 Task: Create a due date automation trigger when advanced on, 2 working days after a card is due add fields with custom field "Resume" set to a date in this month at 11:00 AM.
Action: Mouse moved to (1147, 92)
Screenshot: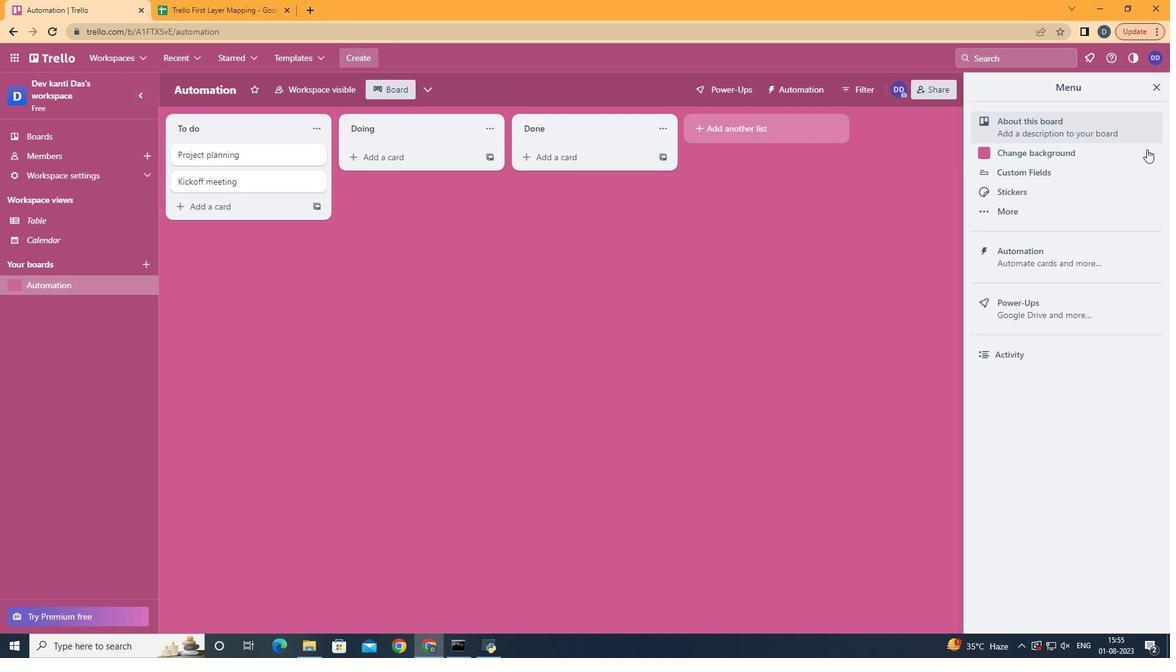 
Action: Mouse pressed left at (1147, 92)
Screenshot: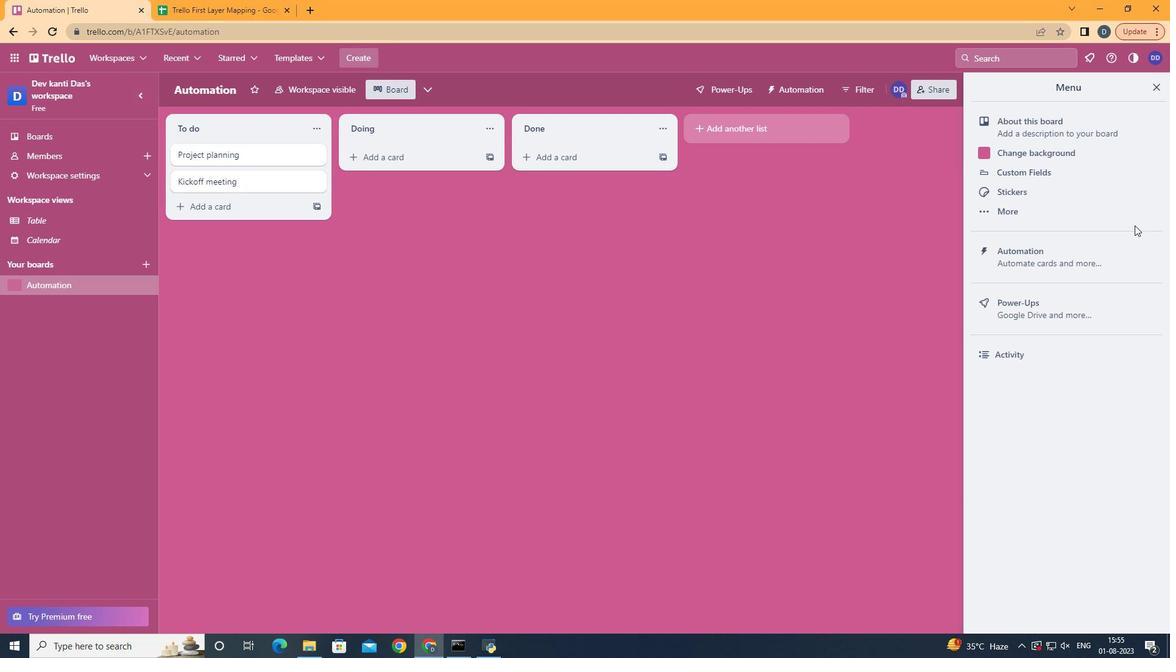 
Action: Mouse moved to (1101, 256)
Screenshot: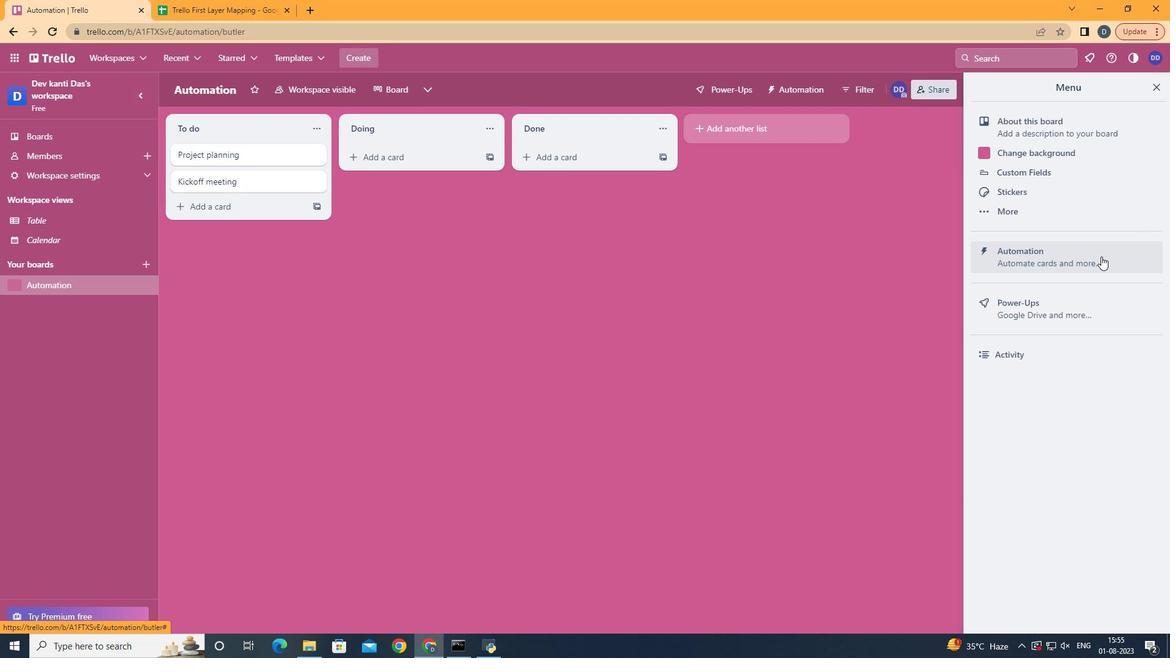 
Action: Mouse pressed left at (1101, 256)
Screenshot: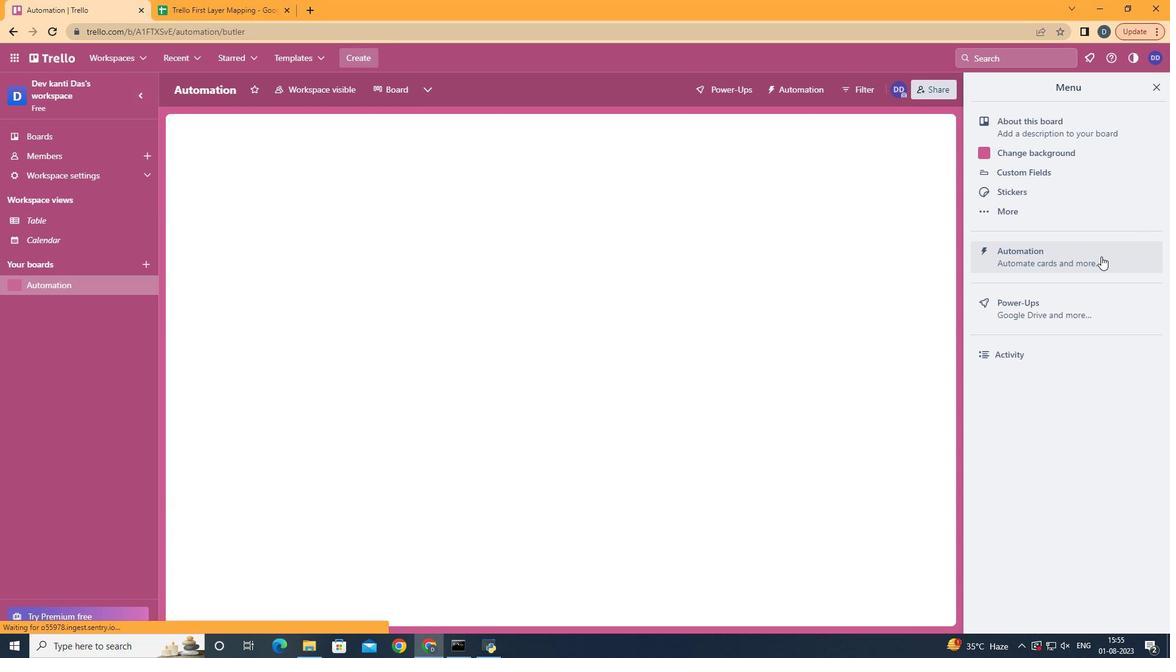 
Action: Mouse moved to (255, 237)
Screenshot: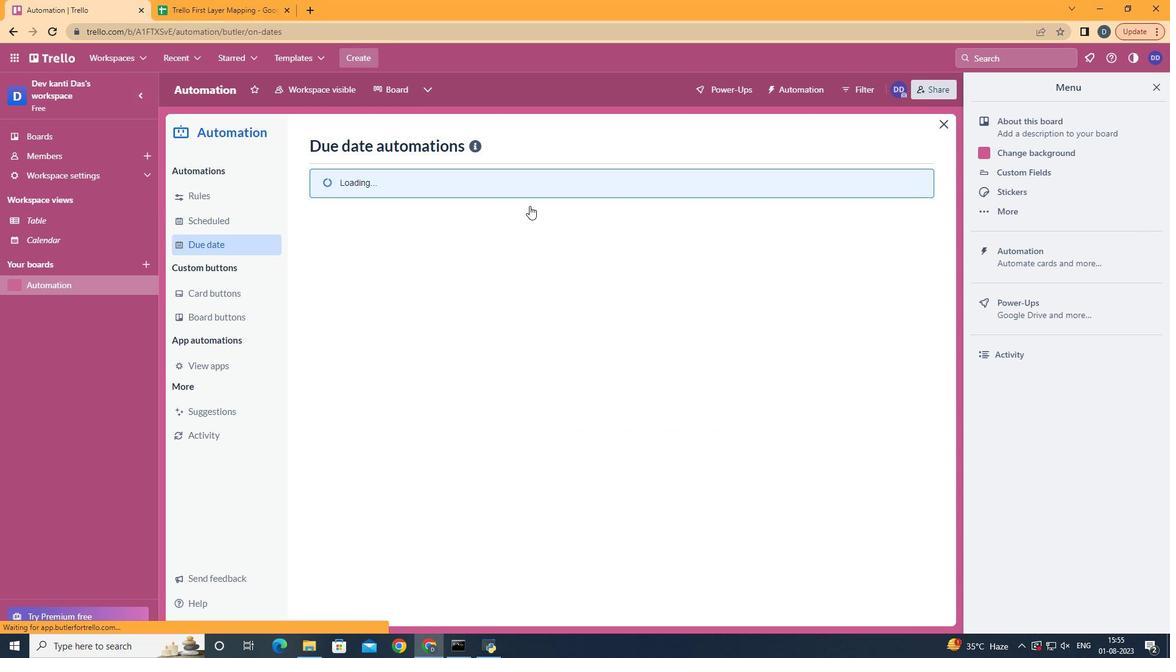 
Action: Mouse pressed left at (255, 237)
Screenshot: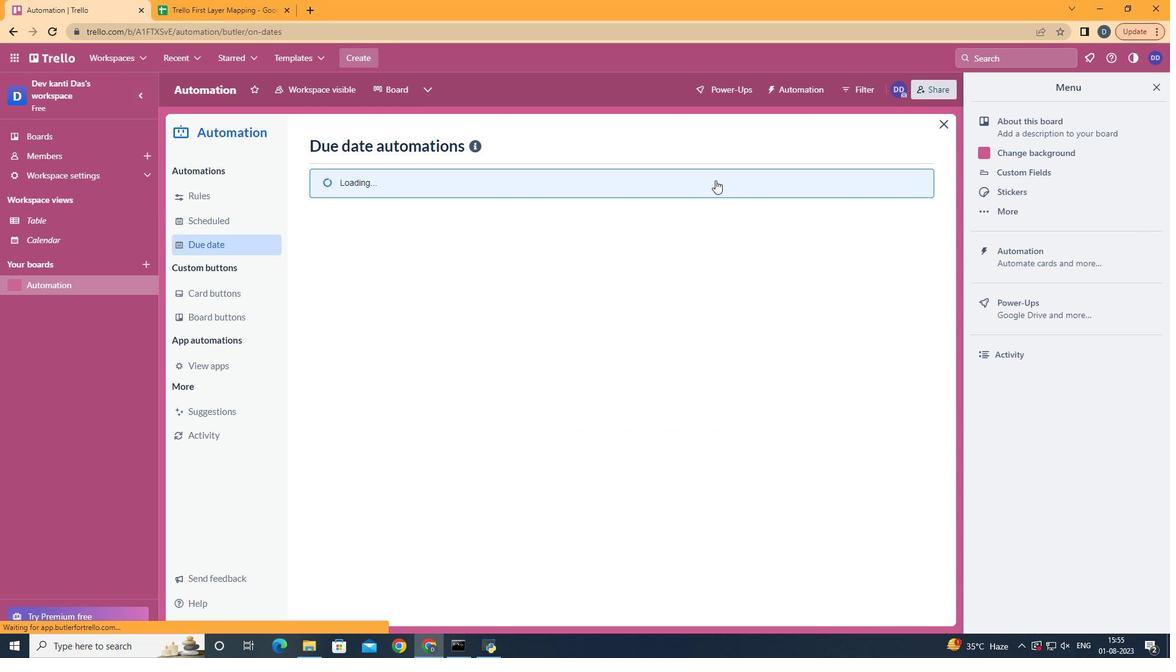 
Action: Mouse moved to (848, 145)
Screenshot: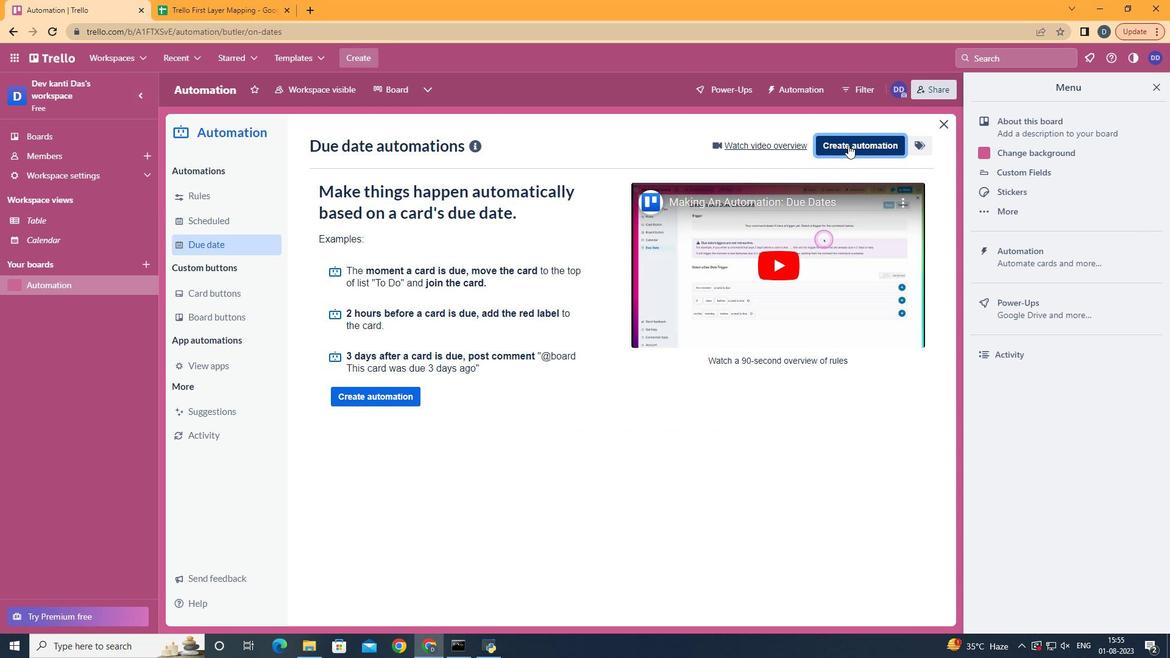 
Action: Mouse pressed left at (848, 145)
Screenshot: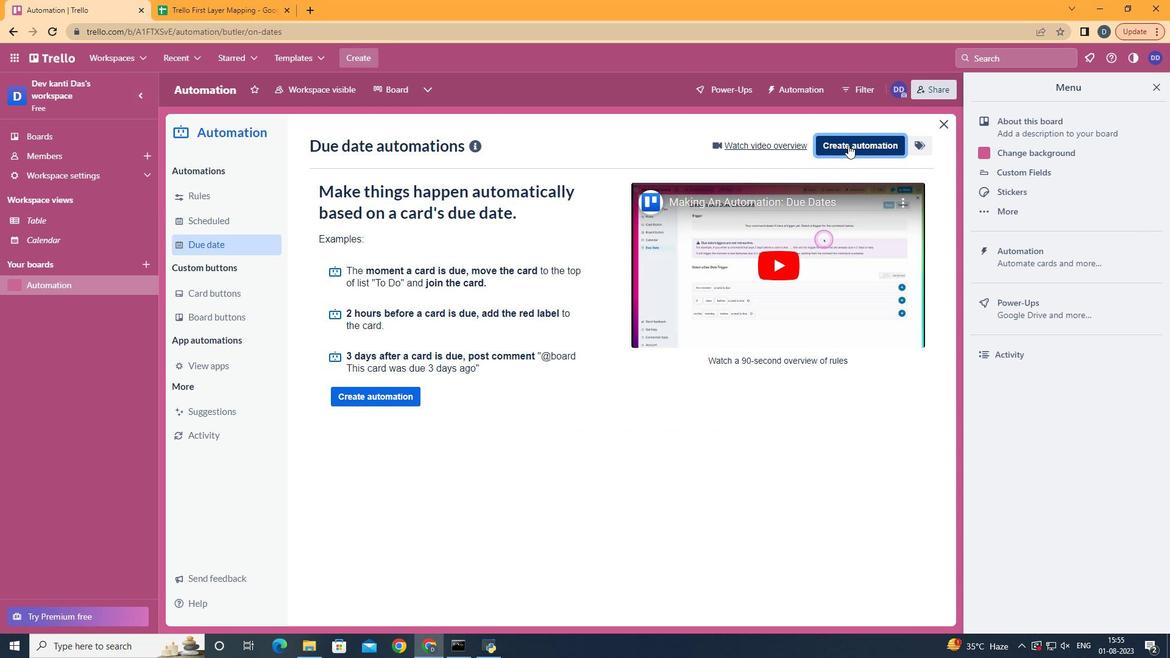 
Action: Mouse moved to (618, 269)
Screenshot: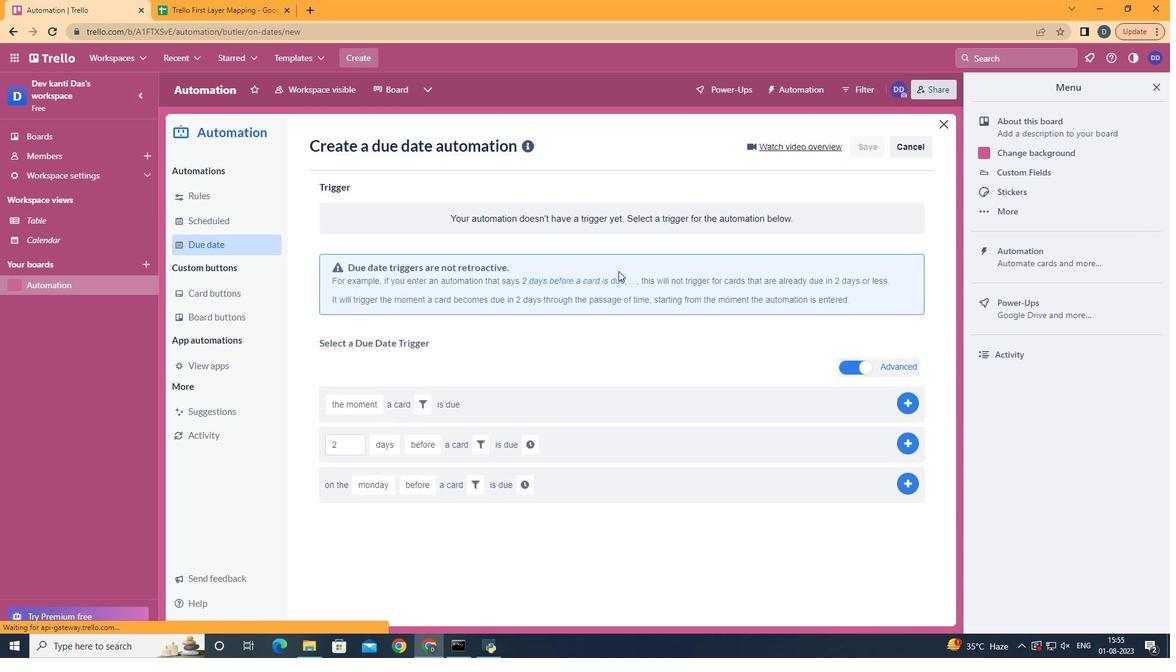 
Action: Mouse pressed left at (618, 269)
Screenshot: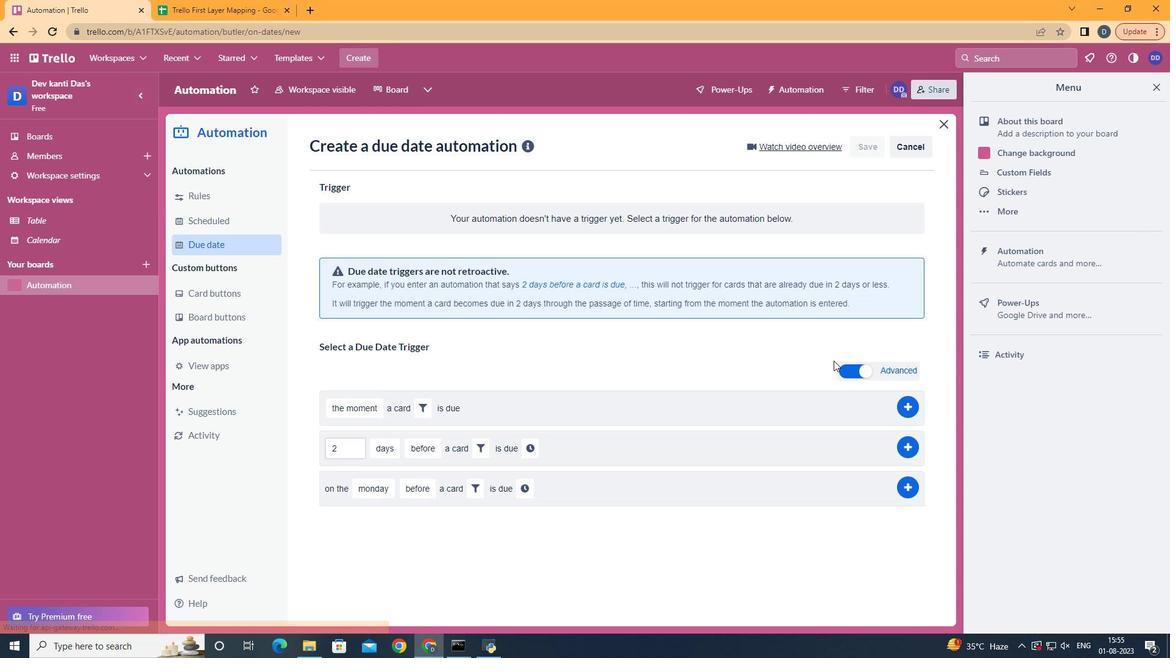 
Action: Mouse moved to (398, 491)
Screenshot: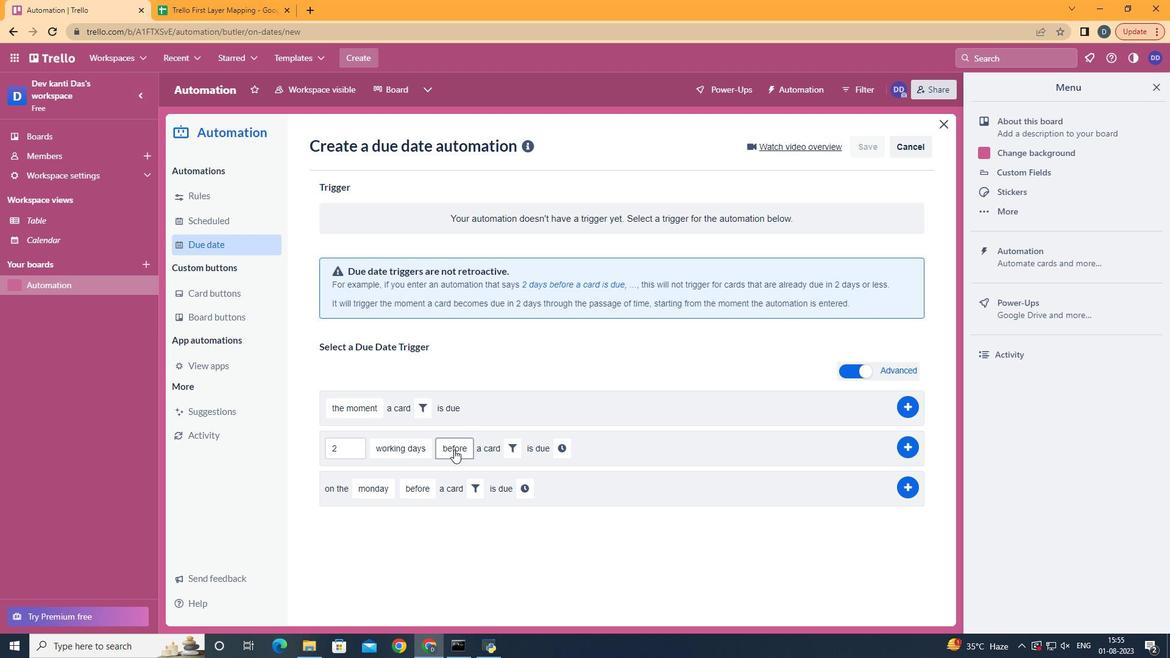 
Action: Mouse pressed left at (398, 491)
Screenshot: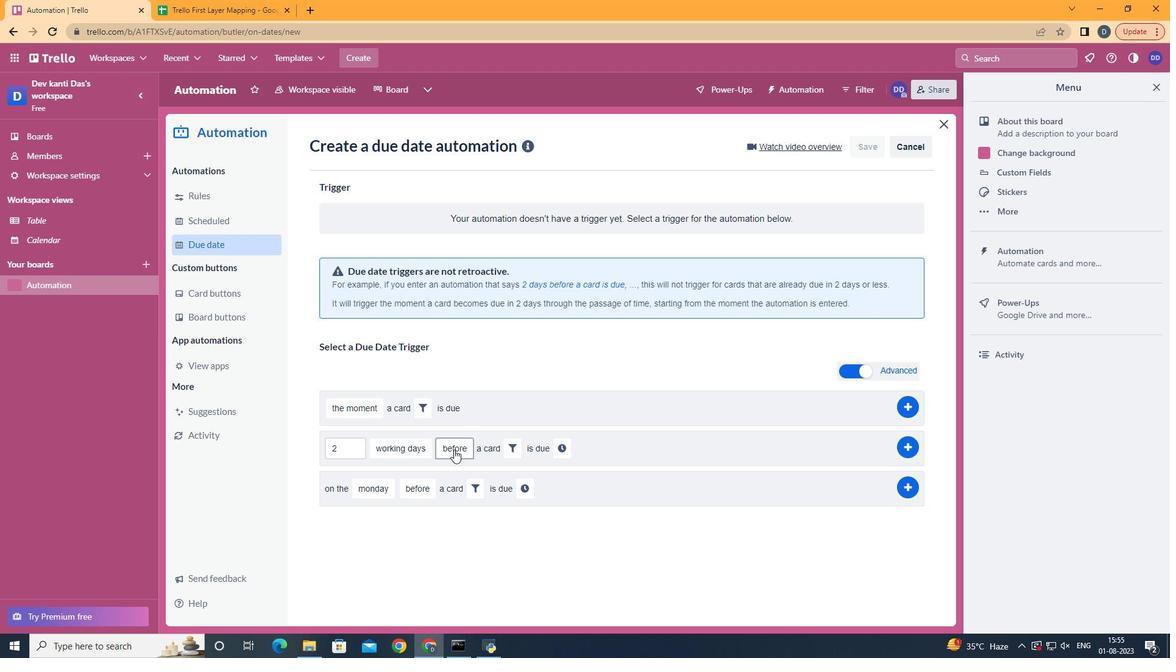 
Action: Mouse moved to (454, 491)
Screenshot: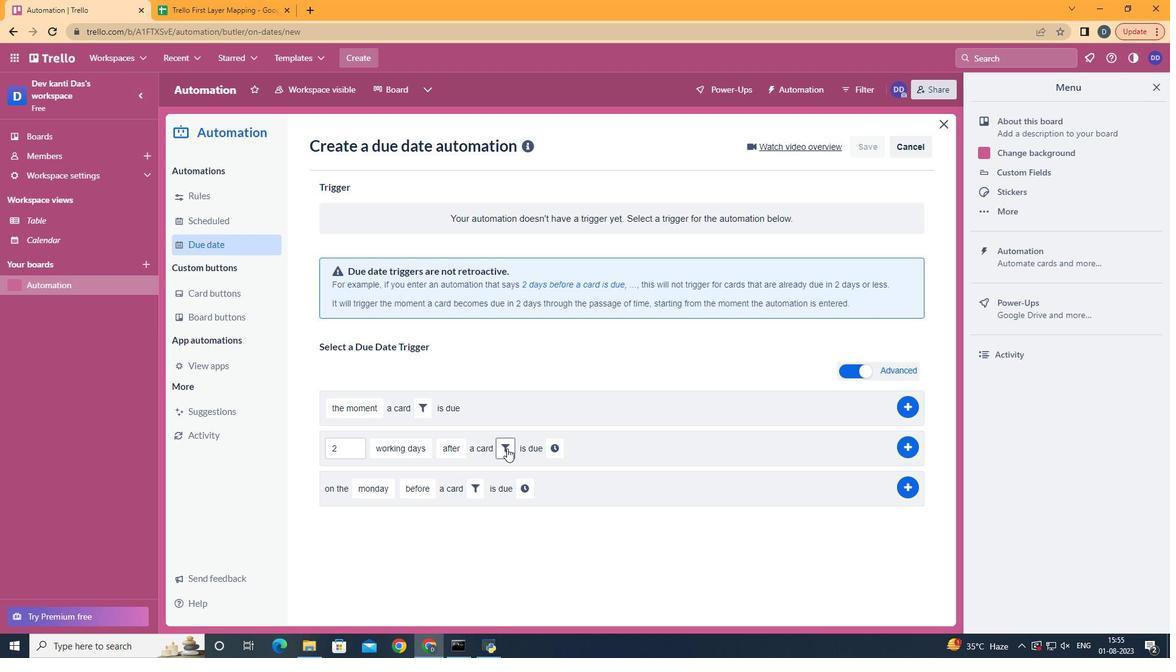 
Action: Mouse pressed left at (454, 491)
Screenshot: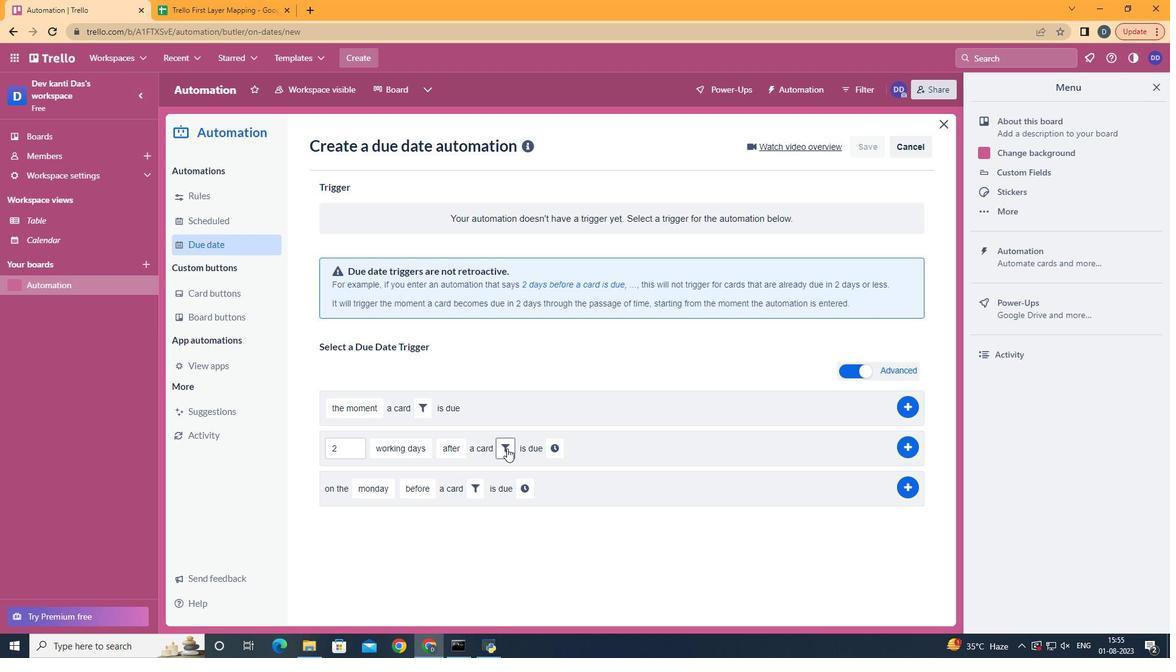 
Action: Mouse moved to (507, 448)
Screenshot: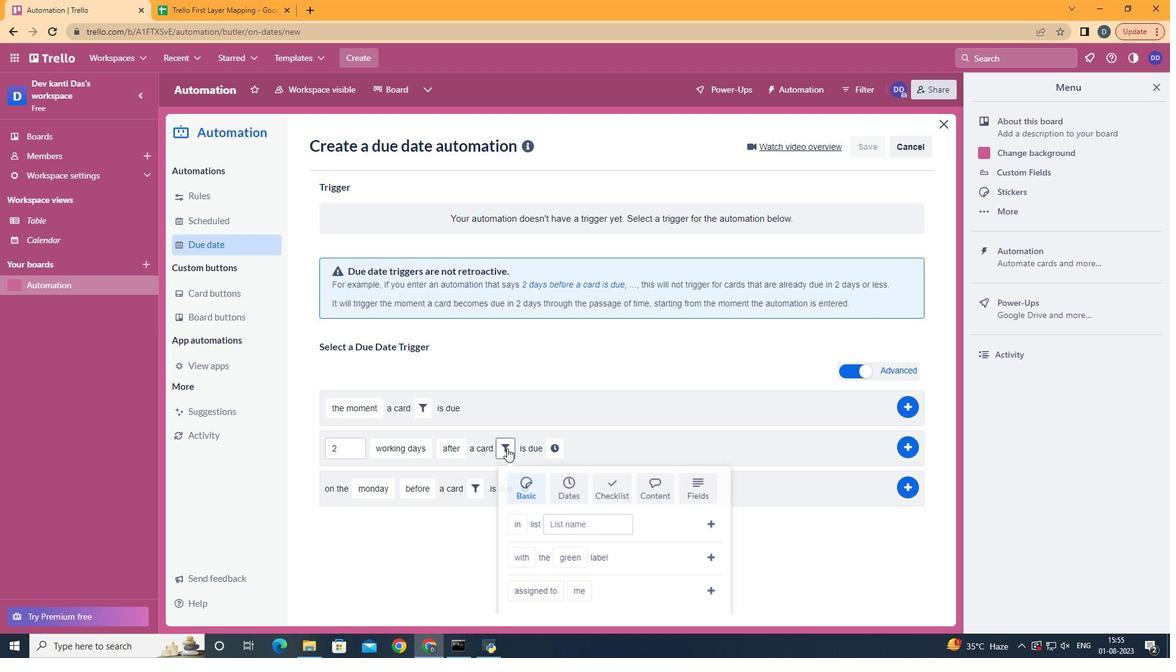 
Action: Mouse pressed left at (507, 448)
Screenshot: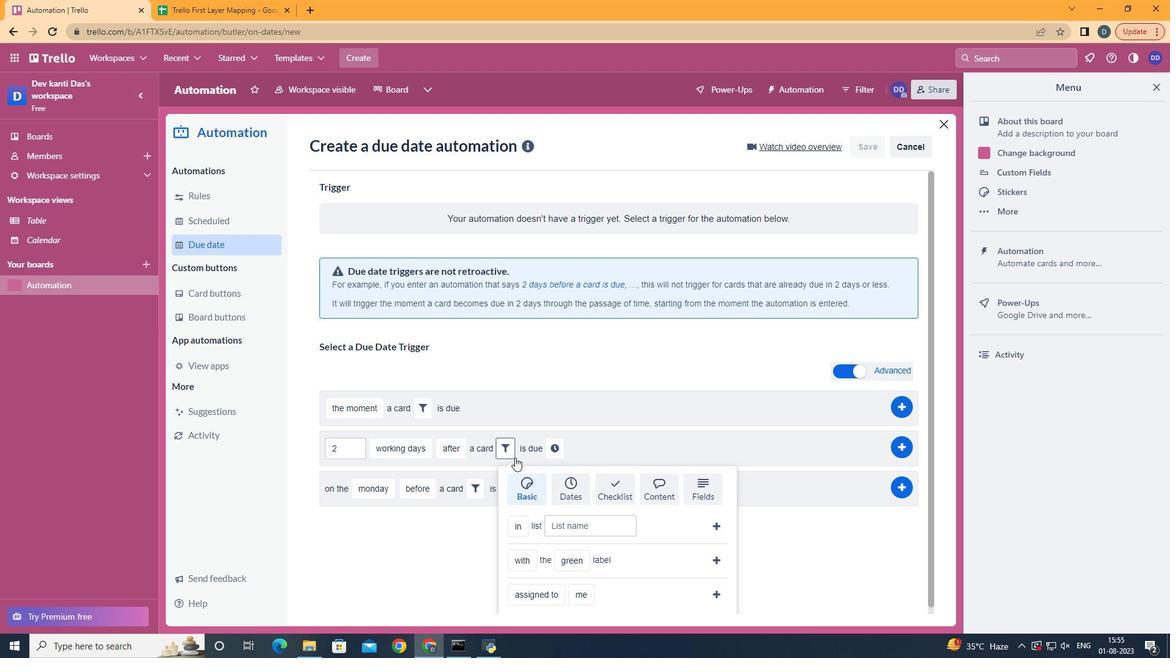 
Action: Mouse moved to (692, 488)
Screenshot: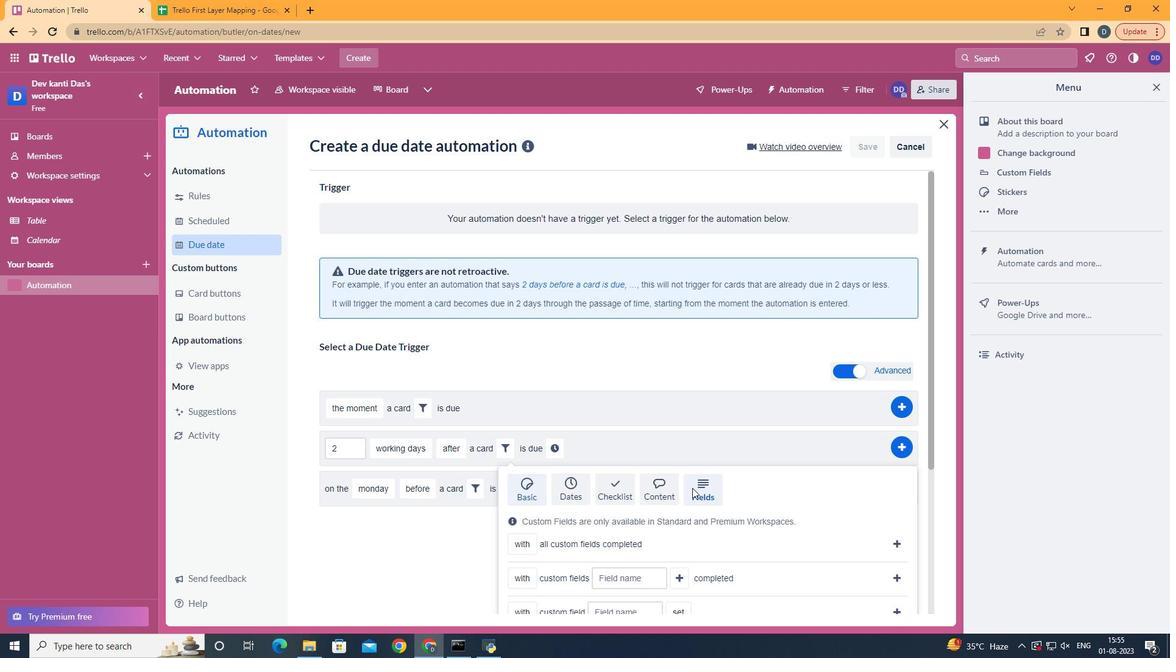 
Action: Mouse pressed left at (692, 488)
Screenshot: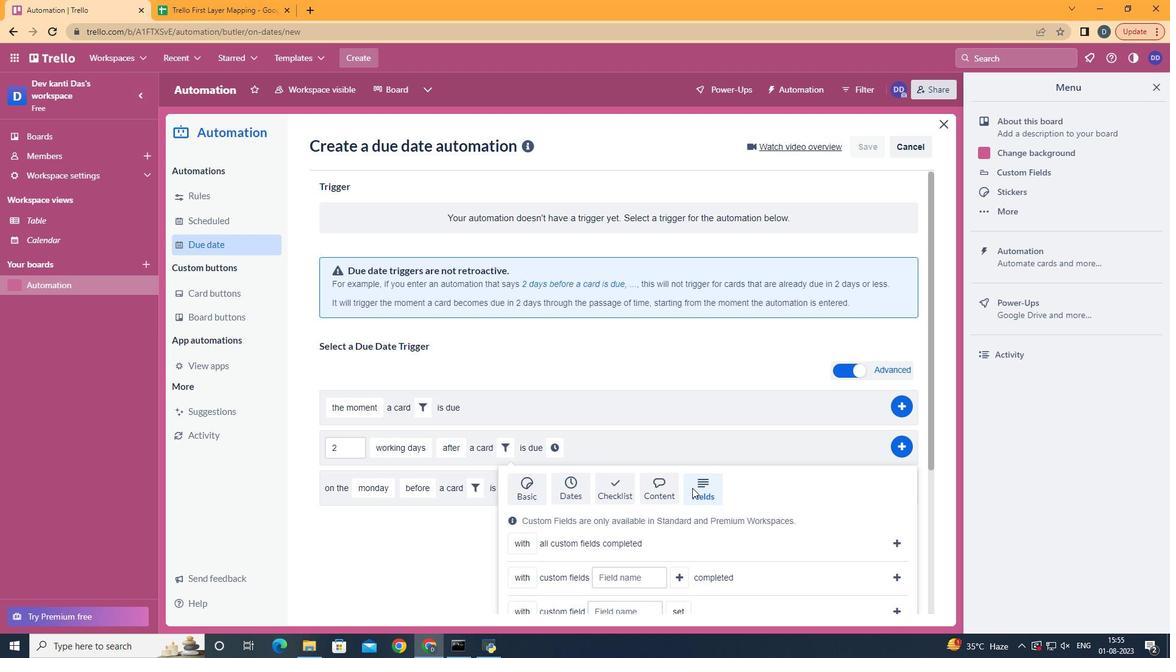 
Action: Mouse scrolled (692, 487) with delta (0, 0)
Screenshot: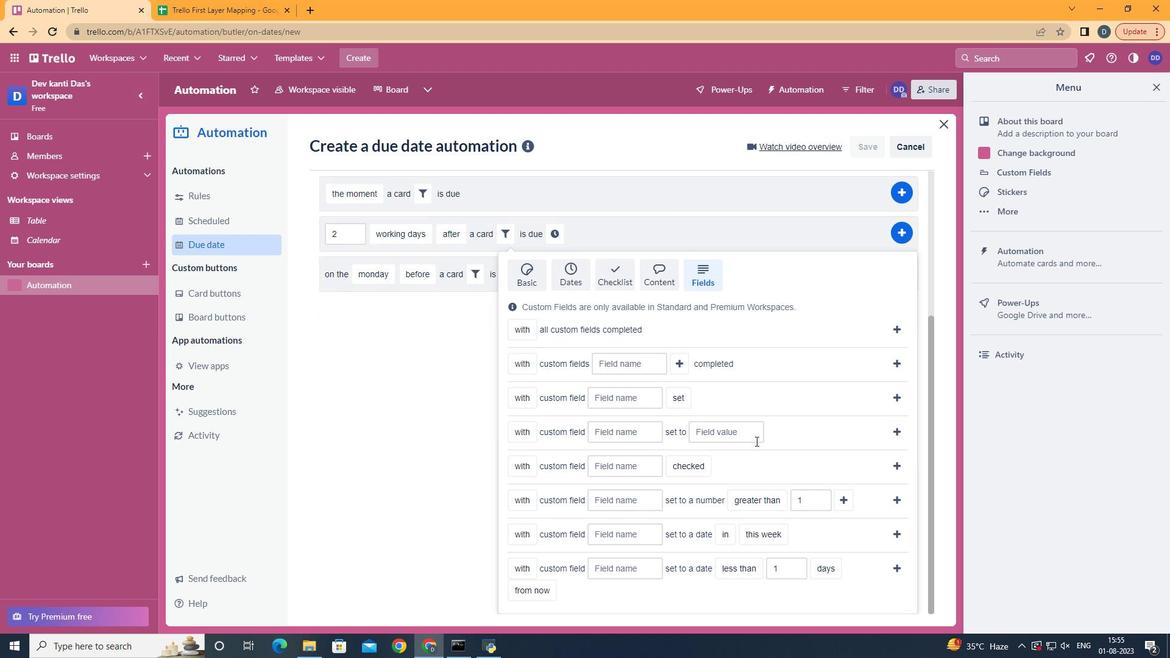 
Action: Mouse scrolled (692, 487) with delta (0, 0)
Screenshot: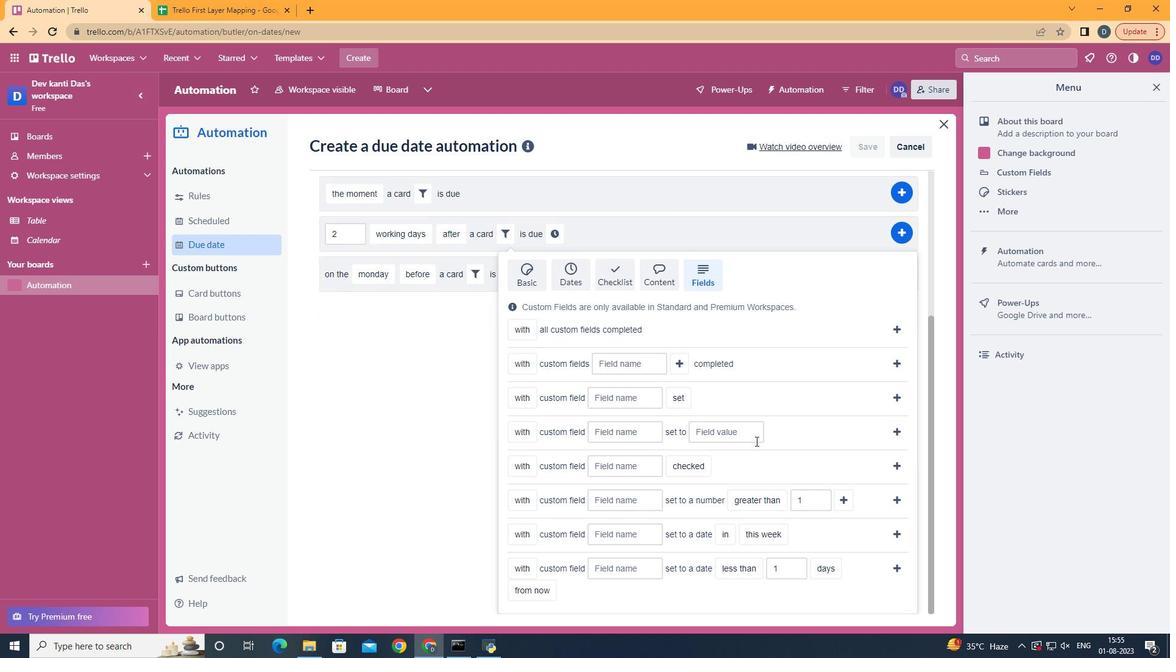 
Action: Mouse scrolled (692, 487) with delta (0, 0)
Screenshot: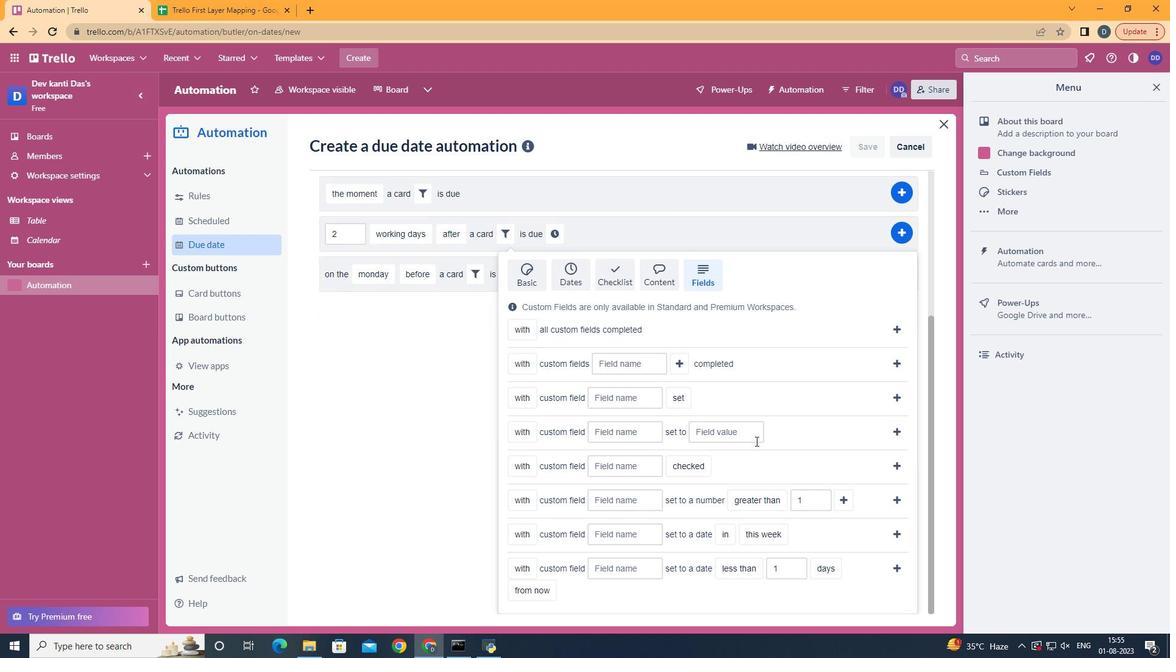 
Action: Mouse scrolled (692, 487) with delta (0, 0)
Screenshot: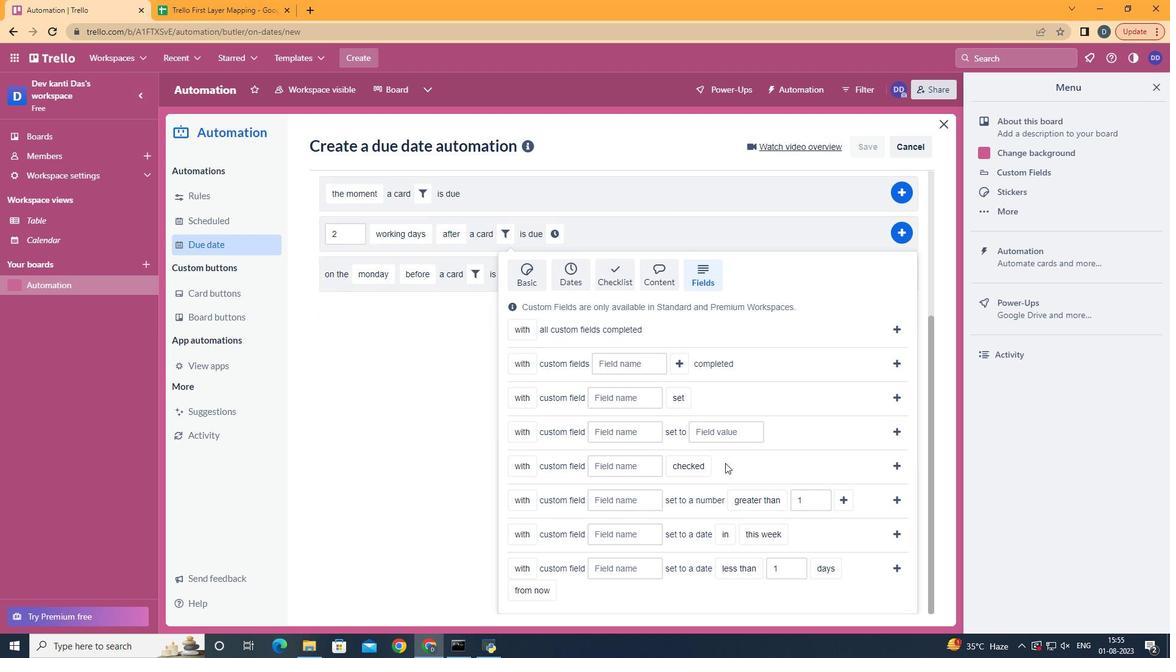 
Action: Mouse scrolled (692, 487) with delta (0, 0)
Screenshot: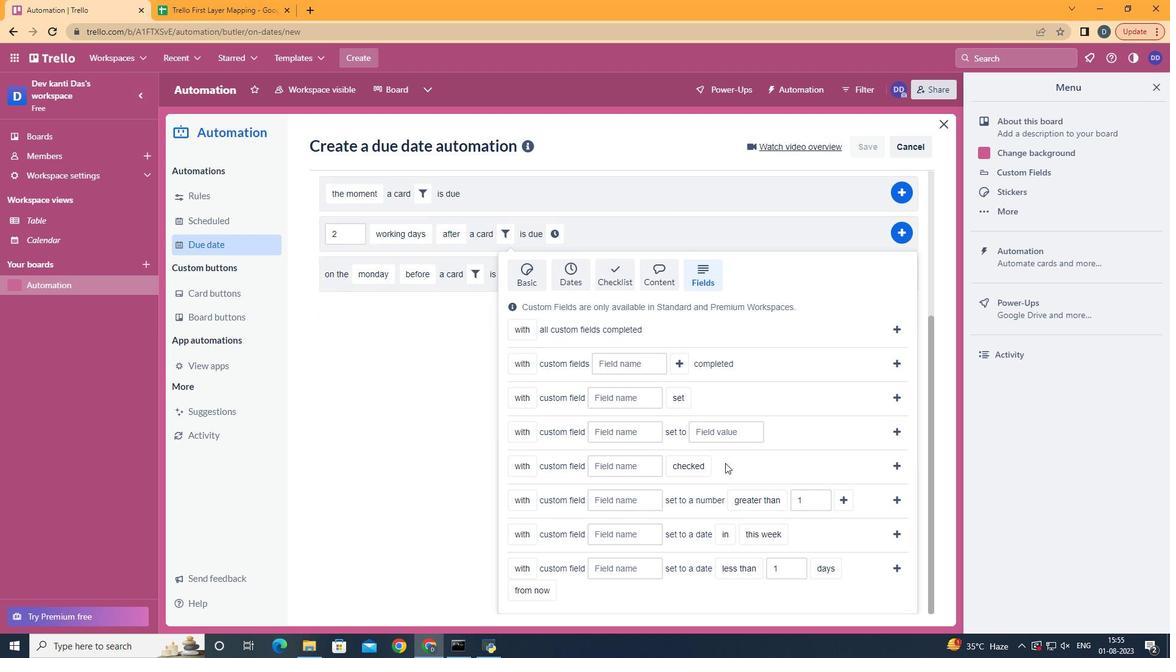 
Action: Mouse scrolled (692, 487) with delta (0, 0)
Screenshot: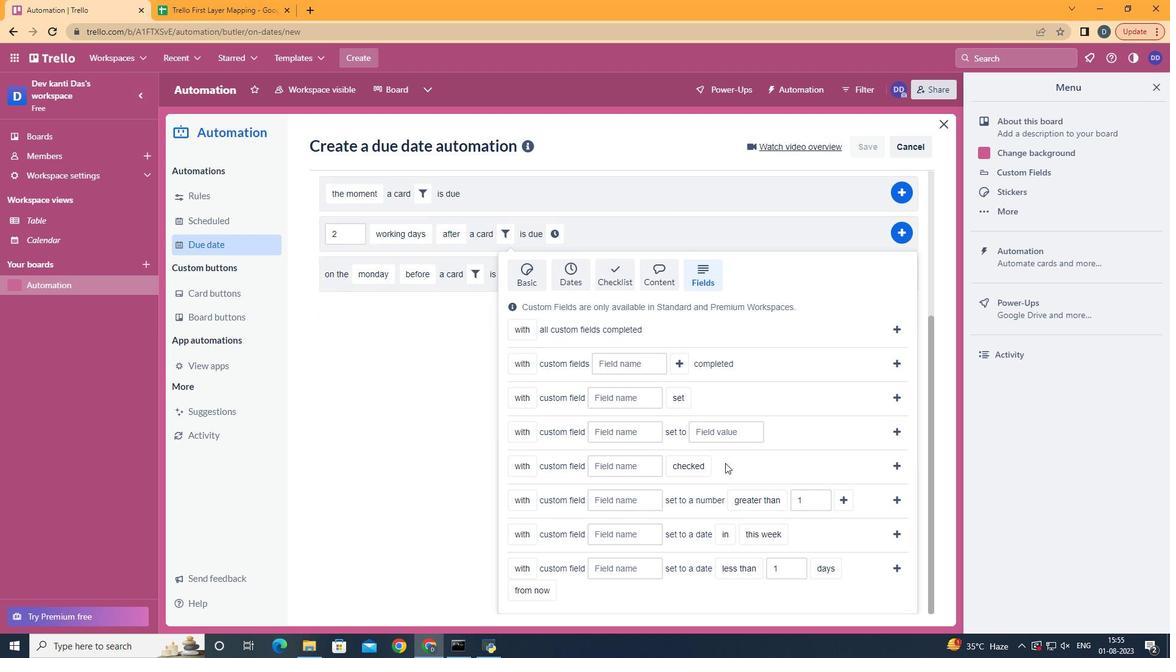 
Action: Mouse moved to (536, 558)
Screenshot: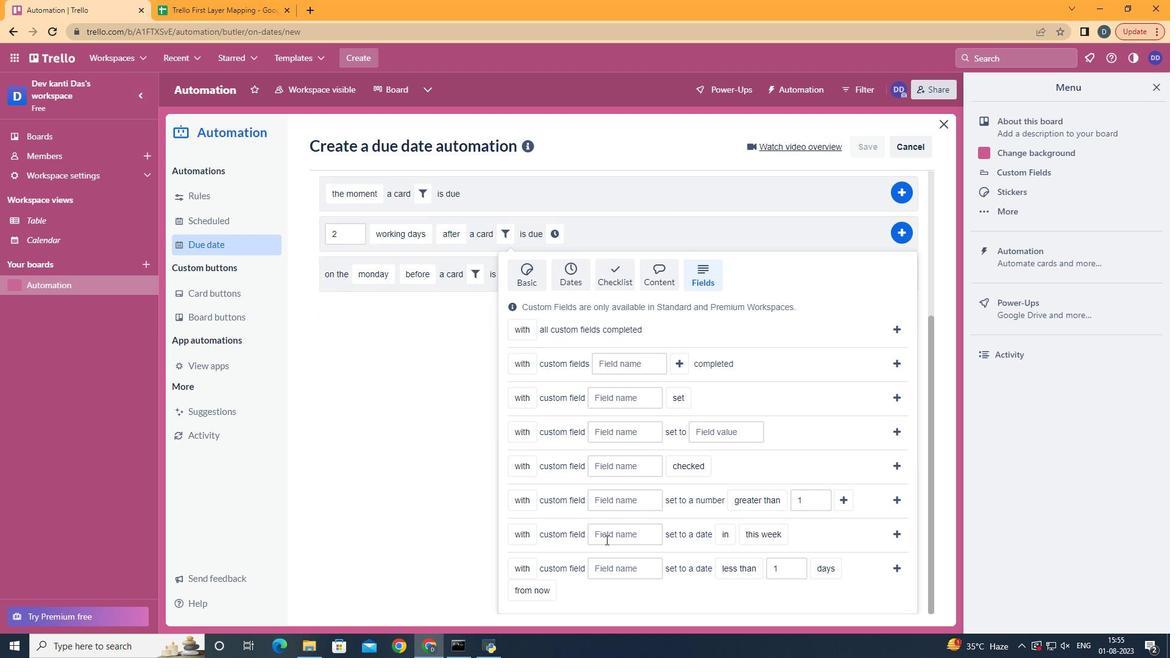 
Action: Mouse pressed left at (536, 558)
Screenshot: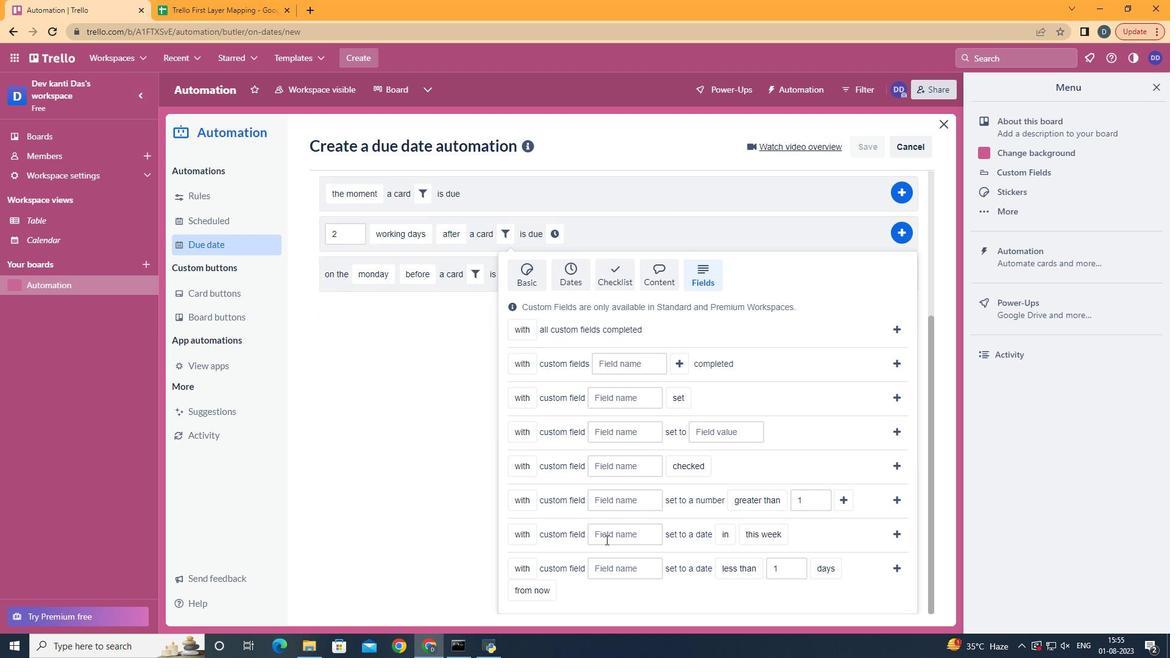 
Action: Mouse moved to (605, 540)
Screenshot: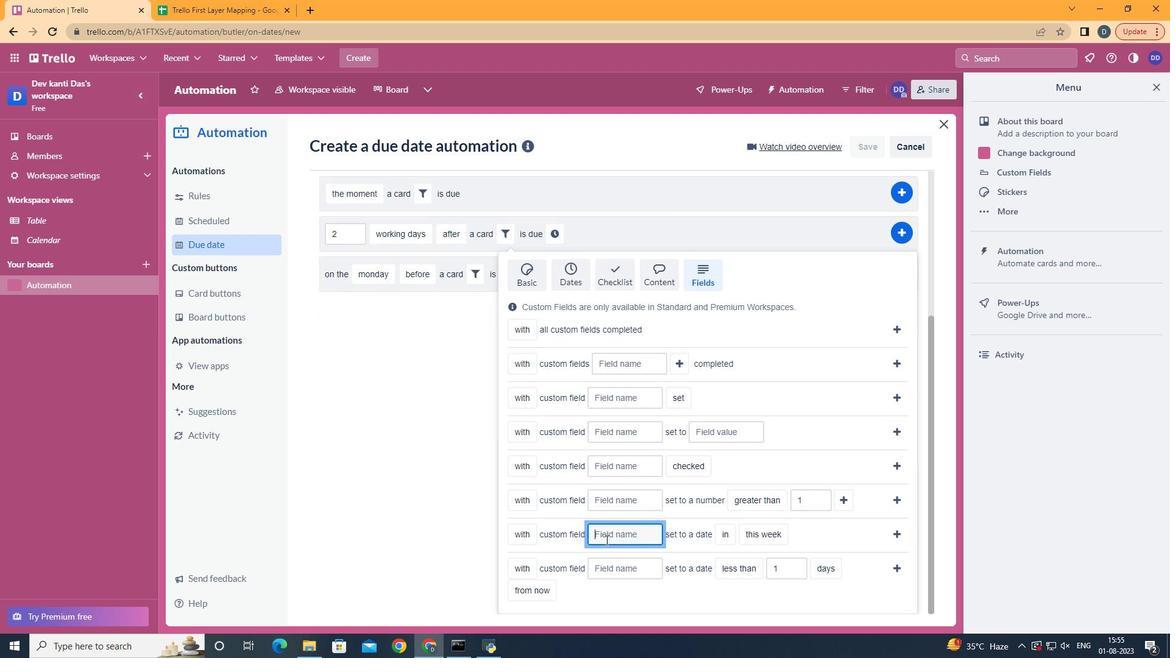 
Action: Mouse pressed left at (605, 540)
Screenshot: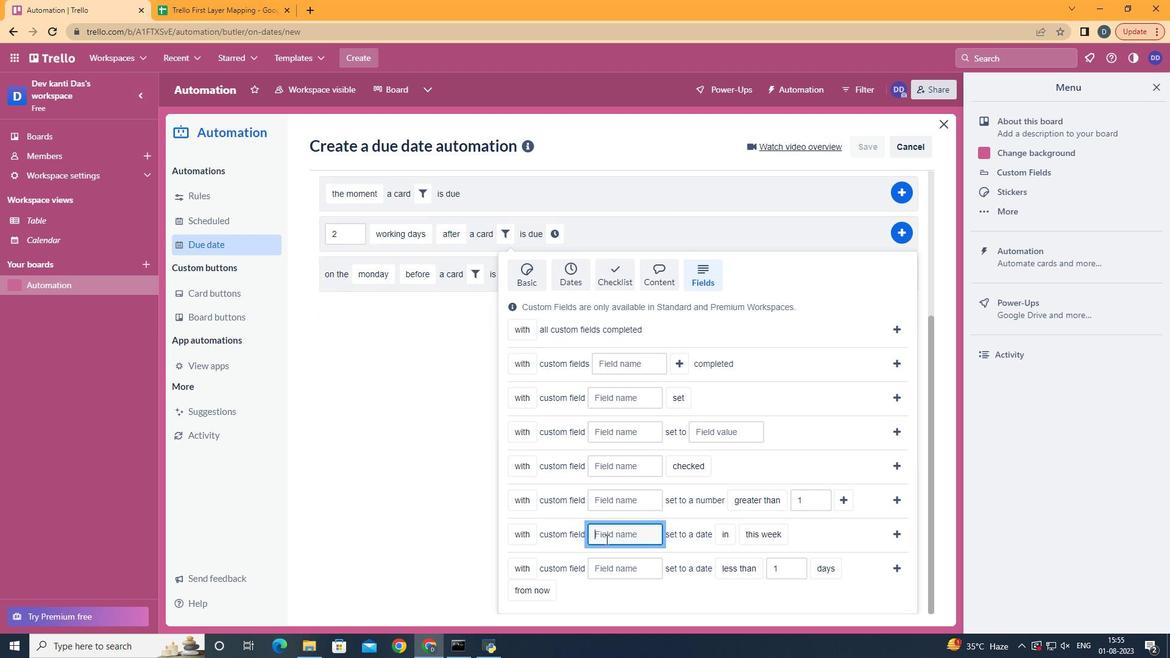 
Action: Mouse moved to (605, 539)
Screenshot: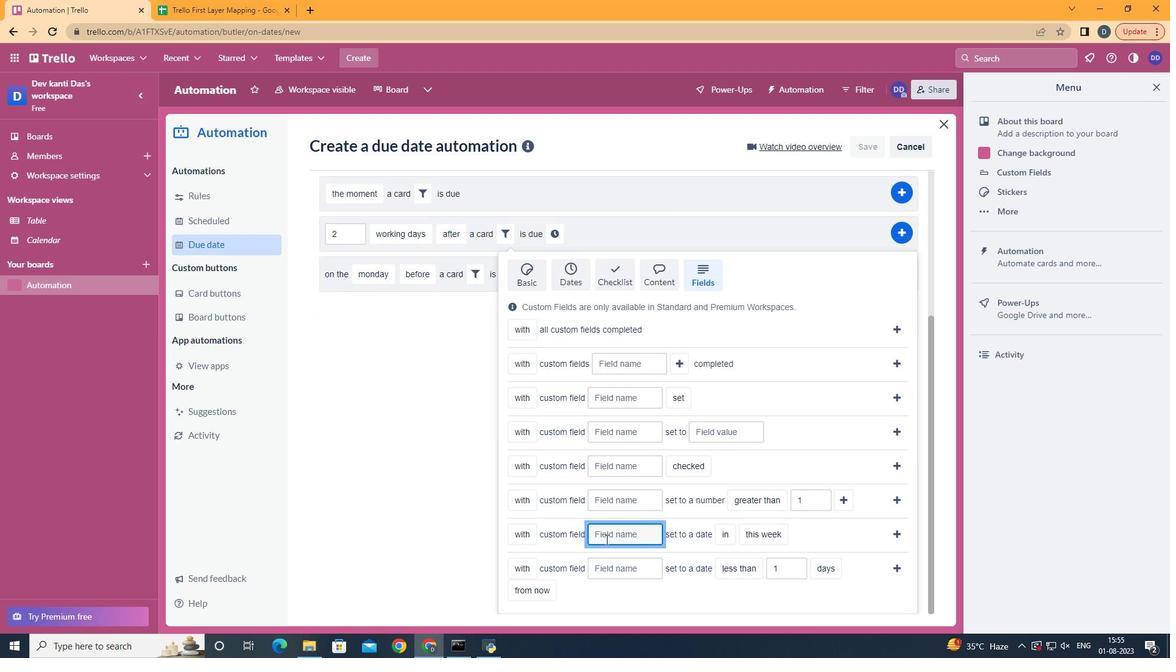 
Action: Key pressed <Key.shift>Resume
Screenshot: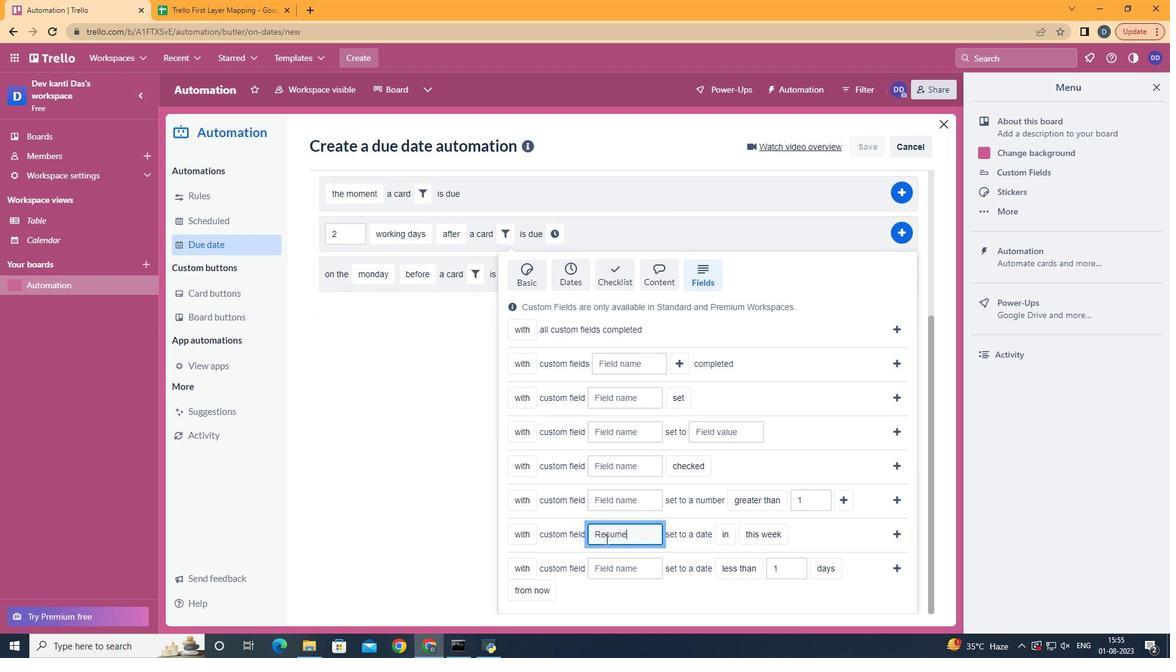 
Action: Mouse moved to (727, 550)
Screenshot: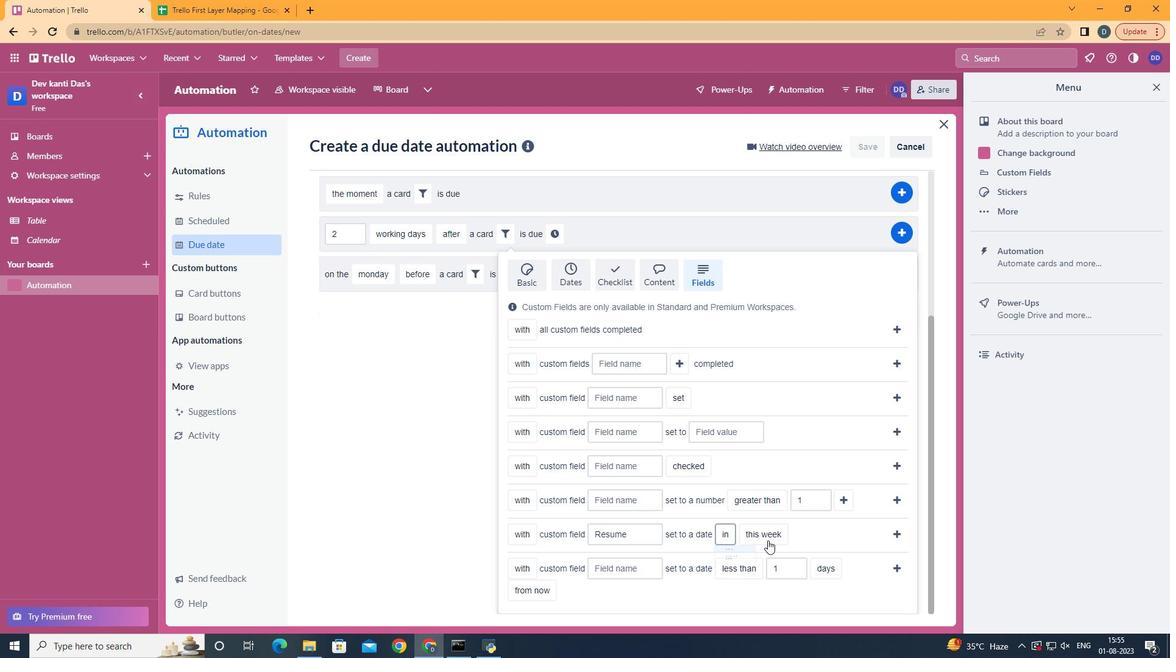 
Action: Mouse pressed left at (727, 550)
Screenshot: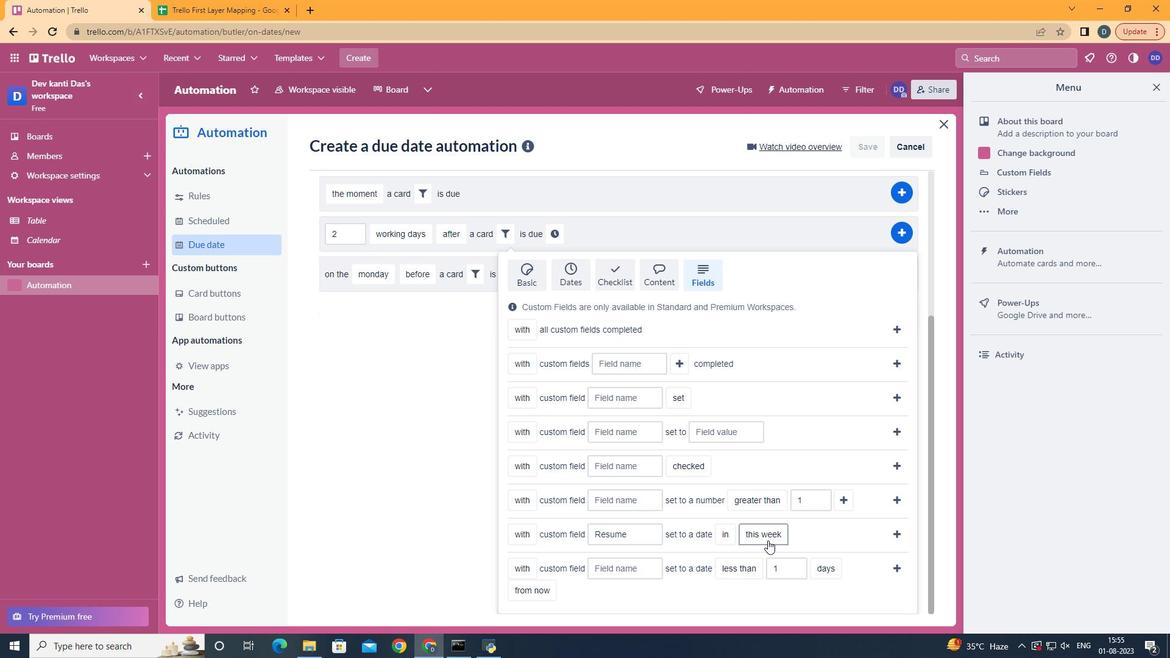
Action: Mouse moved to (774, 579)
Screenshot: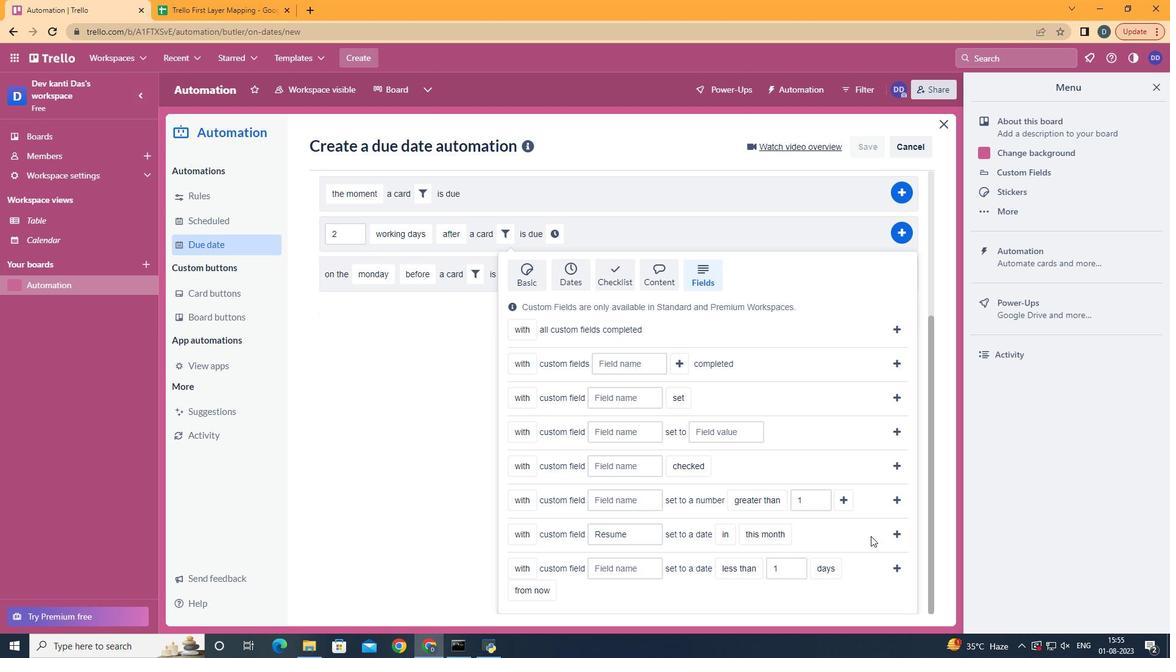 
Action: Mouse pressed left at (774, 579)
Screenshot: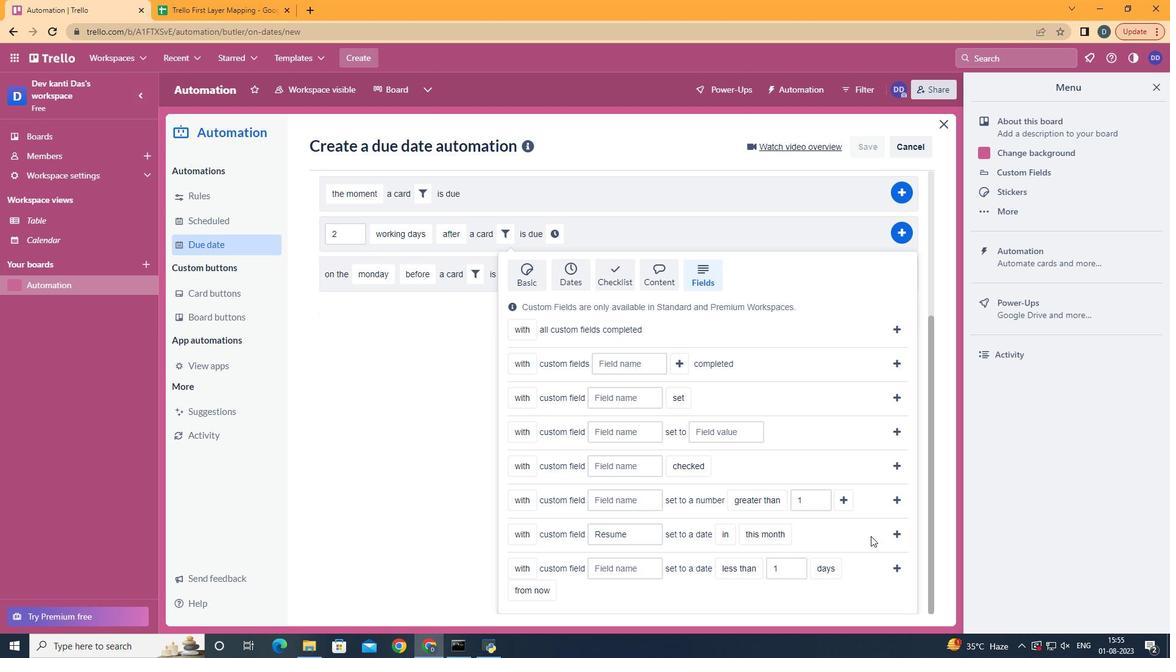 
Action: Mouse moved to (893, 533)
Screenshot: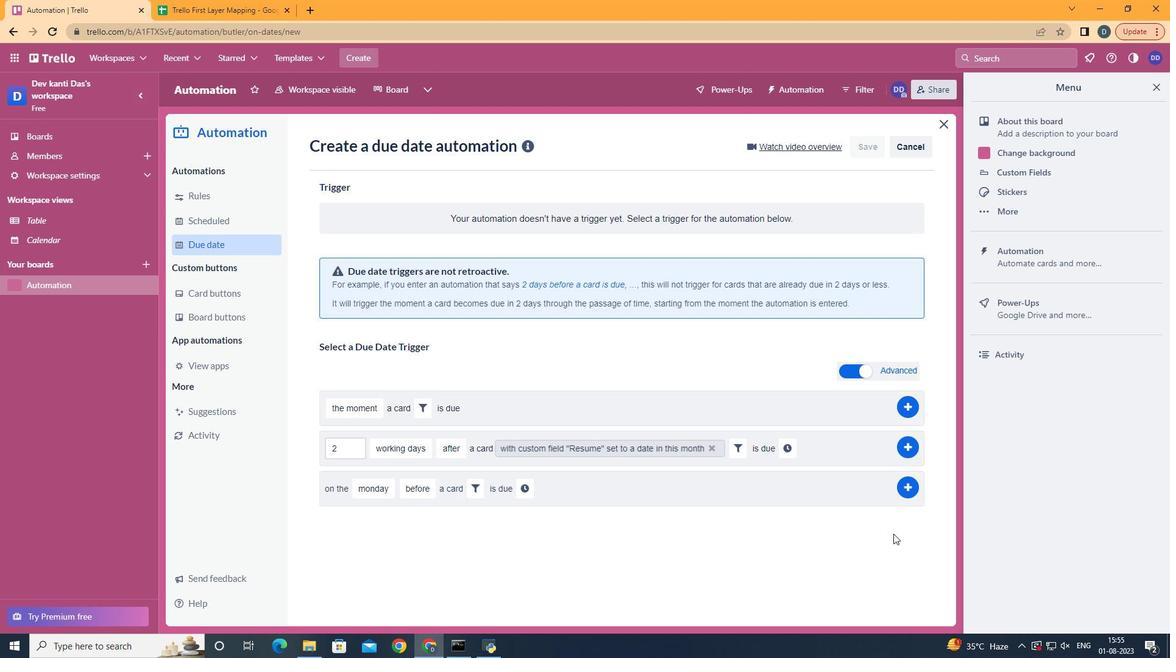 
Action: Mouse pressed left at (893, 533)
Screenshot: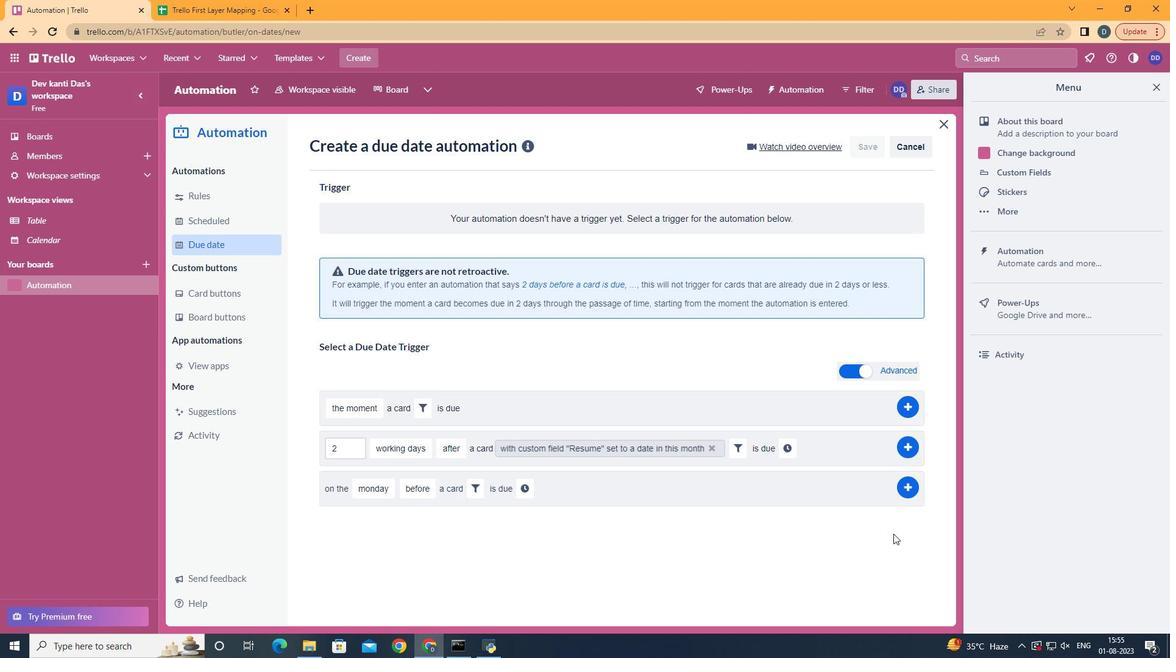 
Action: Mouse moved to (788, 438)
Screenshot: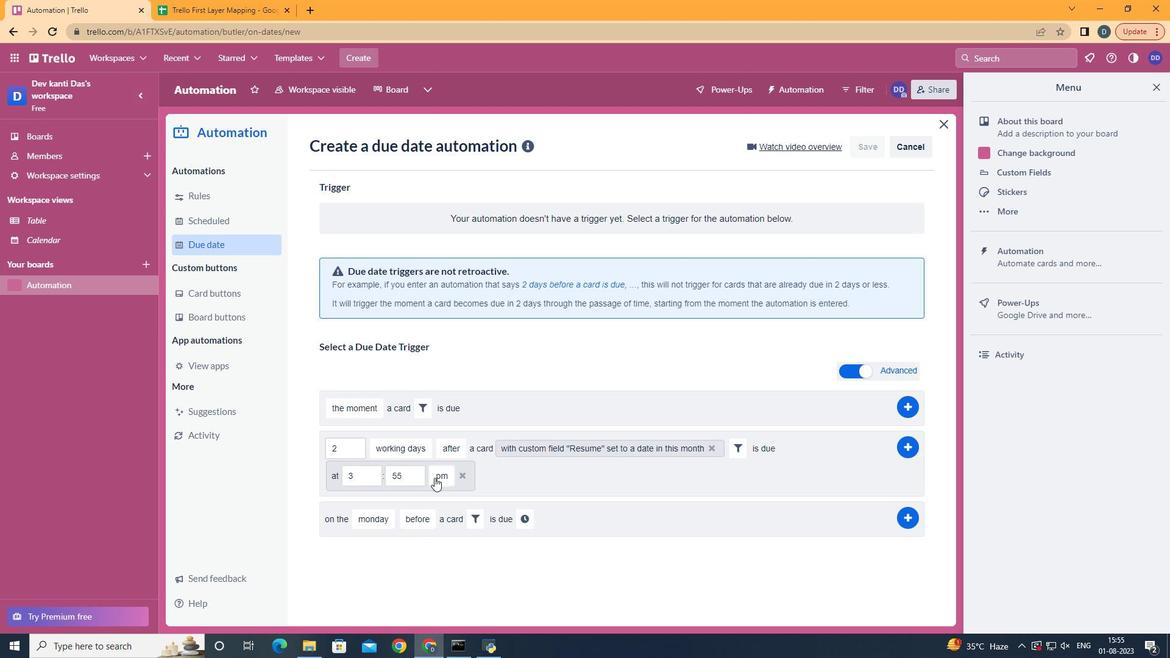 
Action: Mouse pressed left at (788, 438)
Screenshot: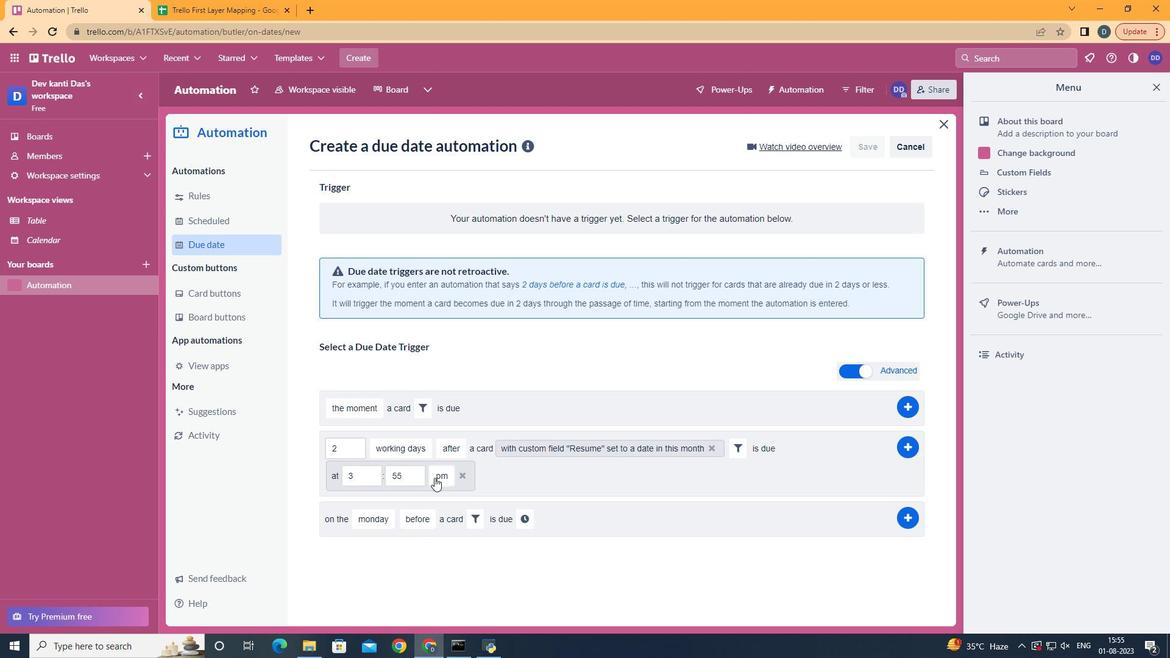 
Action: Mouse moved to (362, 476)
Screenshot: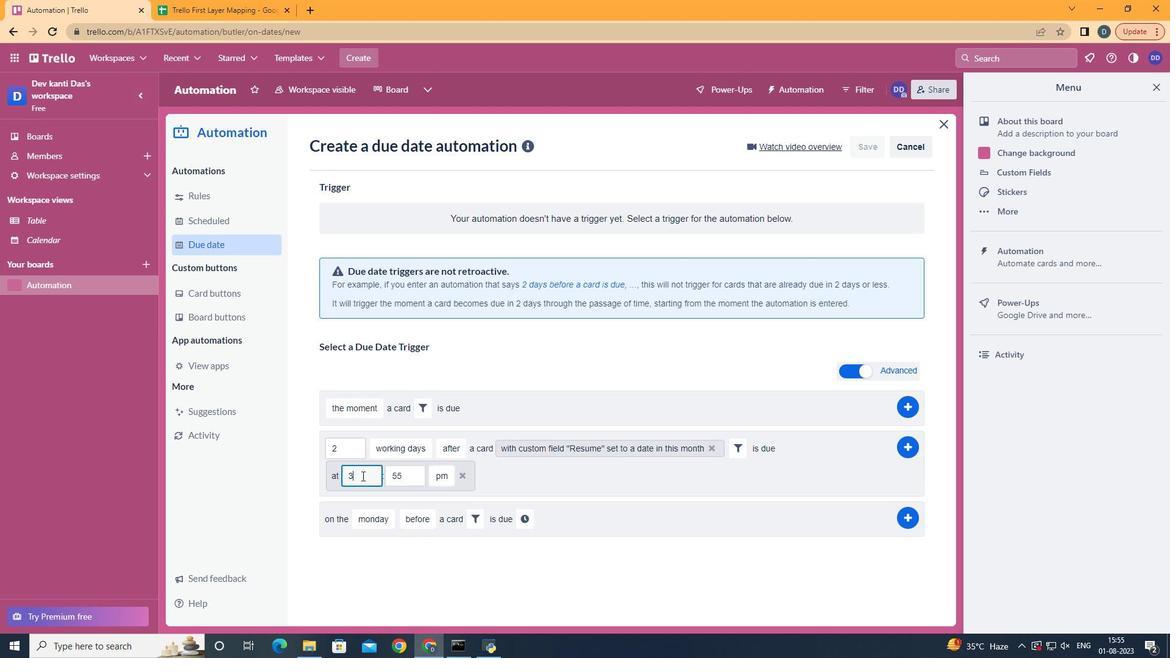 
Action: Mouse pressed left at (362, 476)
Screenshot: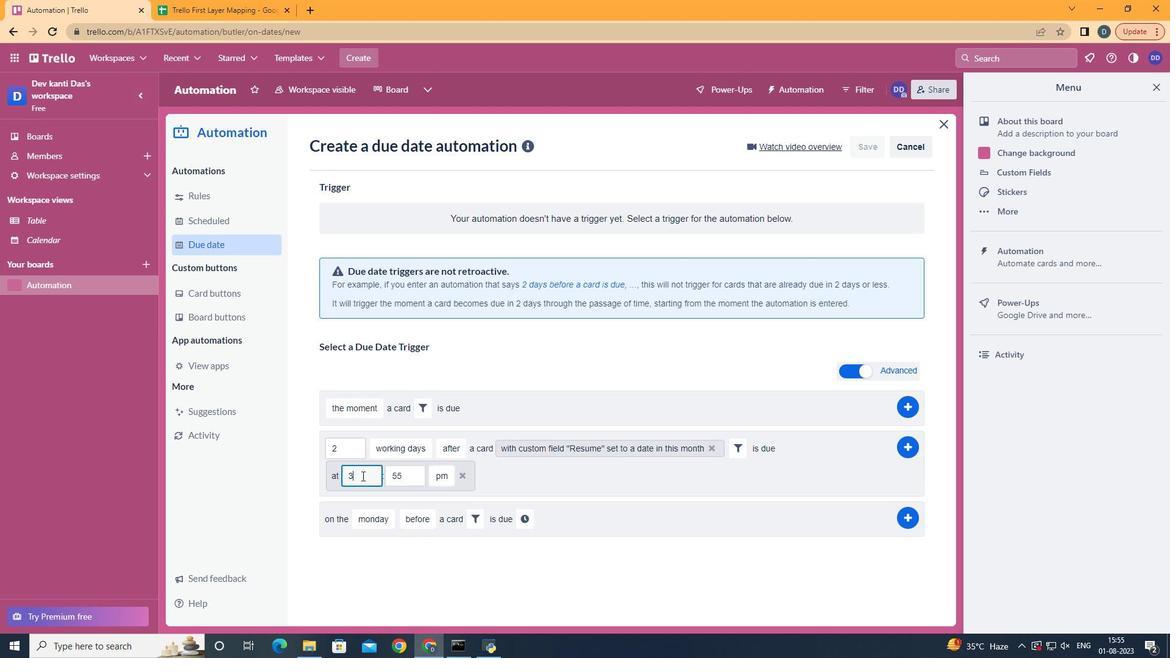 
Action: Key pressed <Key.backspace>11
Screenshot: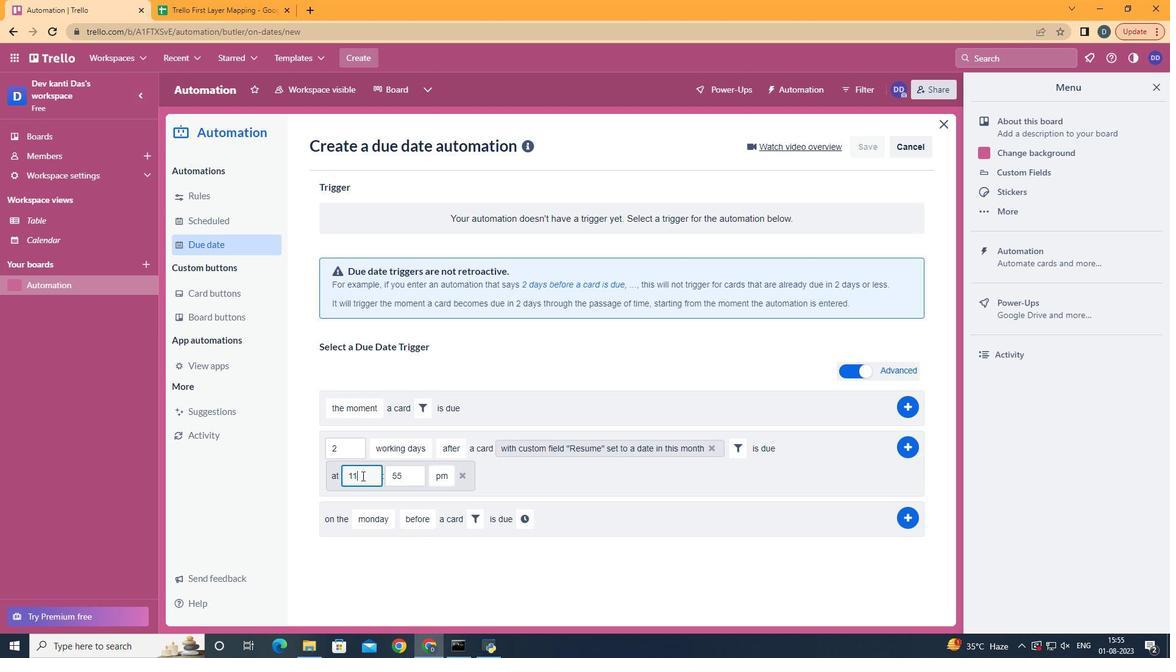 
Action: Mouse moved to (418, 479)
Screenshot: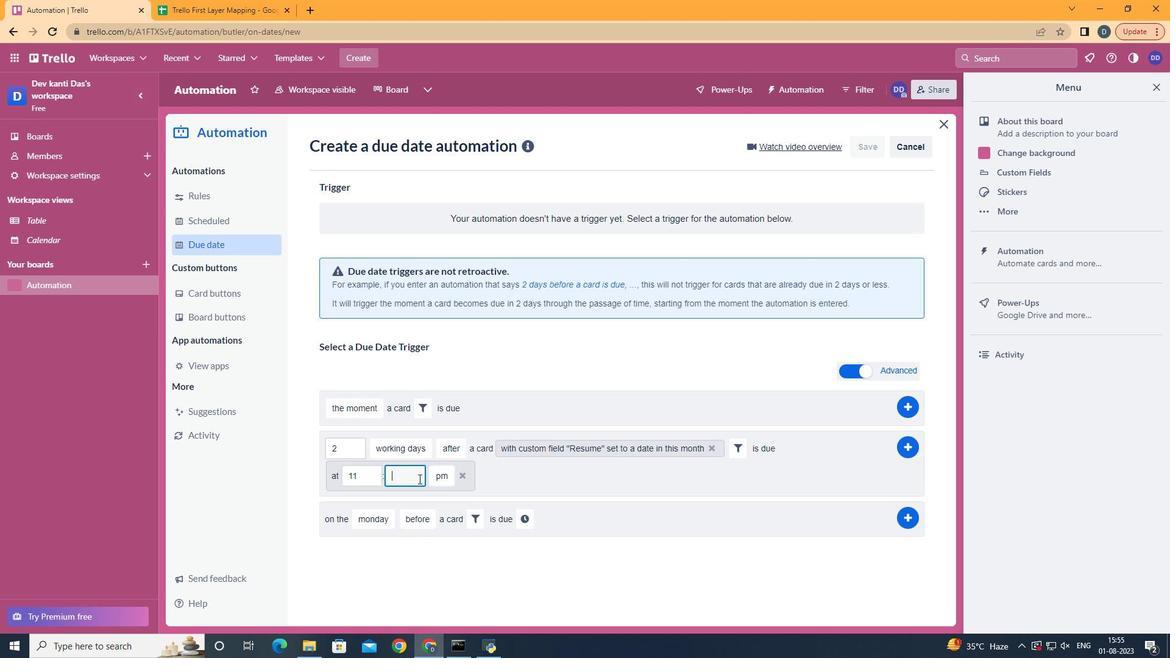 
Action: Mouse pressed left at (418, 479)
Screenshot: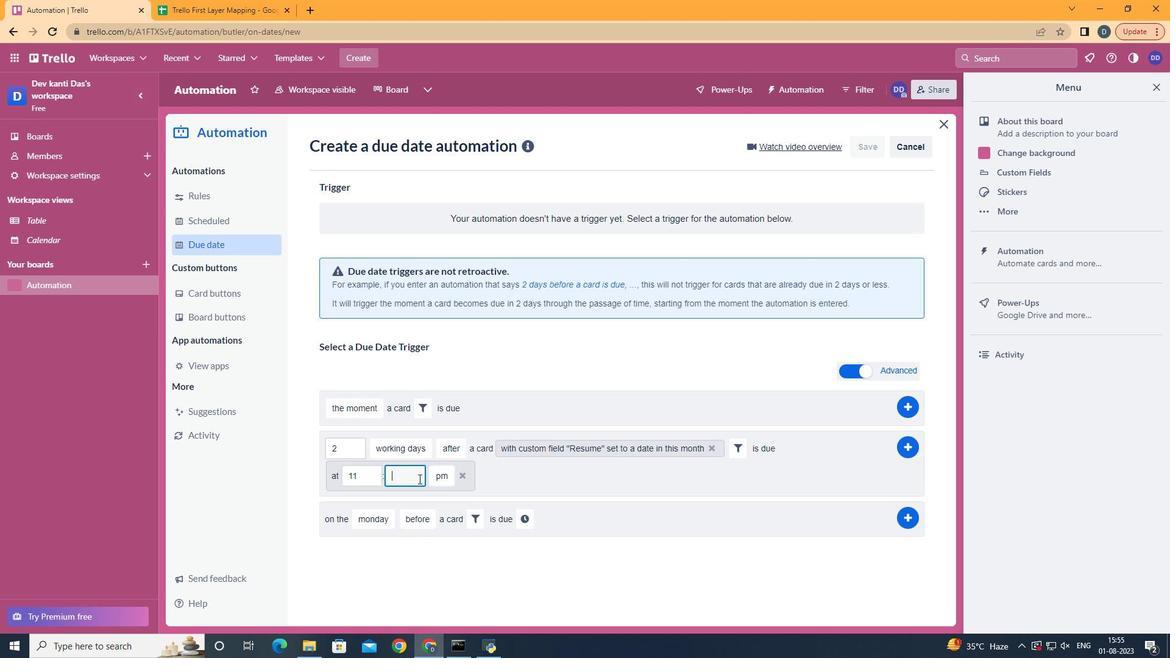 
Action: Key pressed <Key.backspace><Key.backspace>00
Screenshot: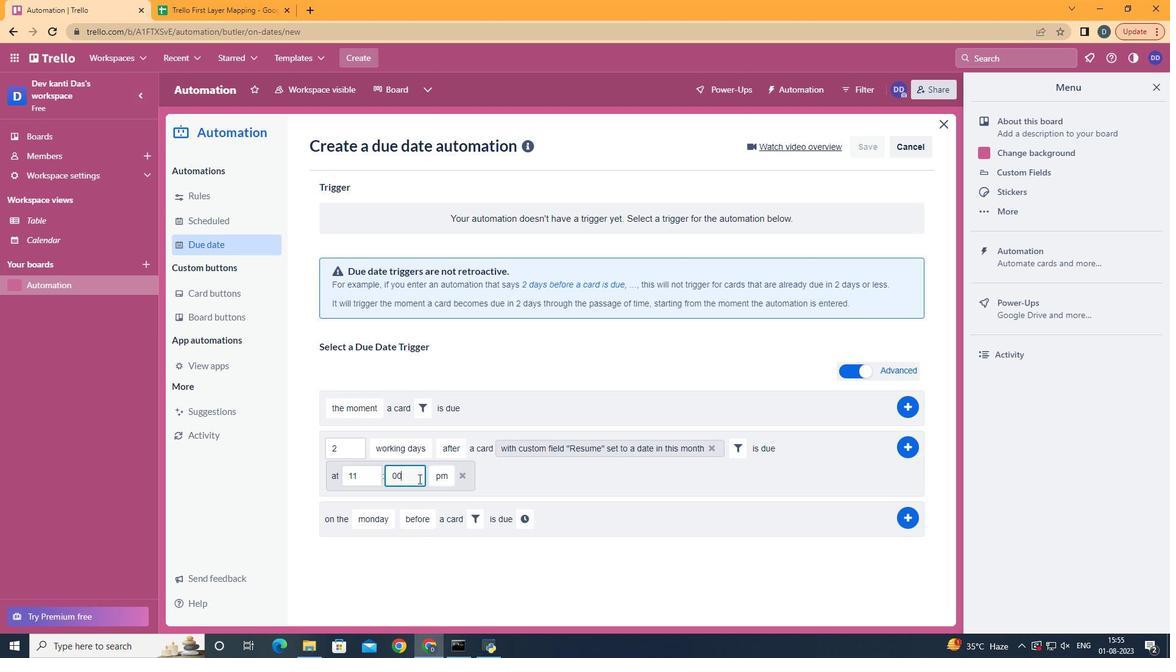 
Action: Mouse moved to (452, 503)
Screenshot: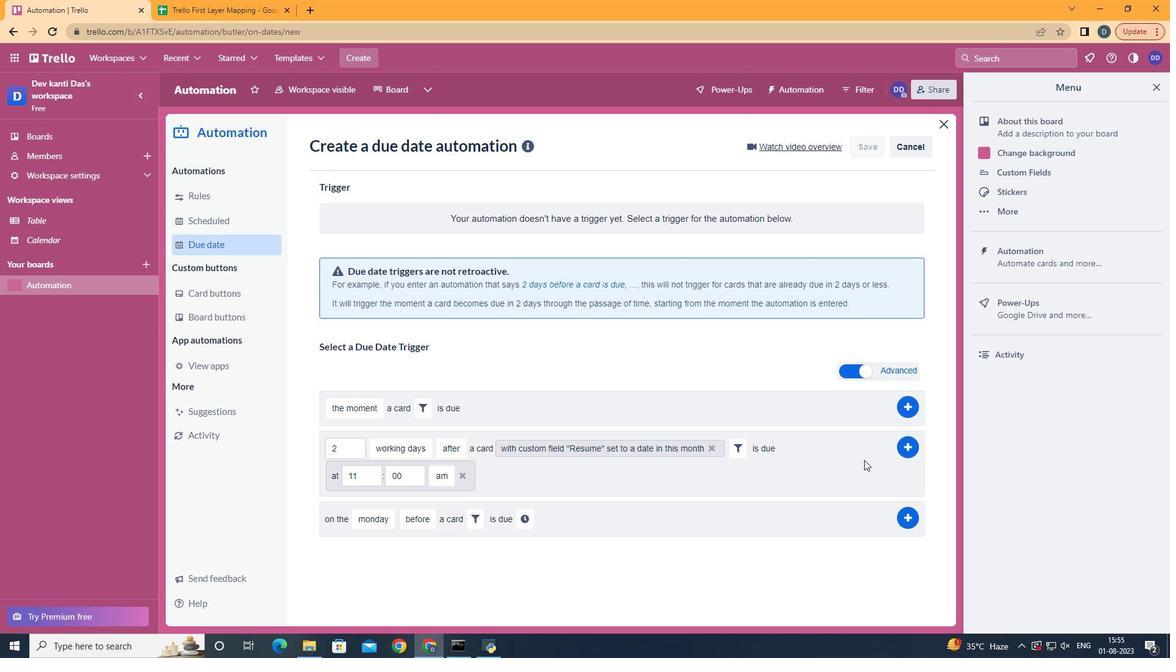 
Action: Mouse pressed left at (452, 503)
Screenshot: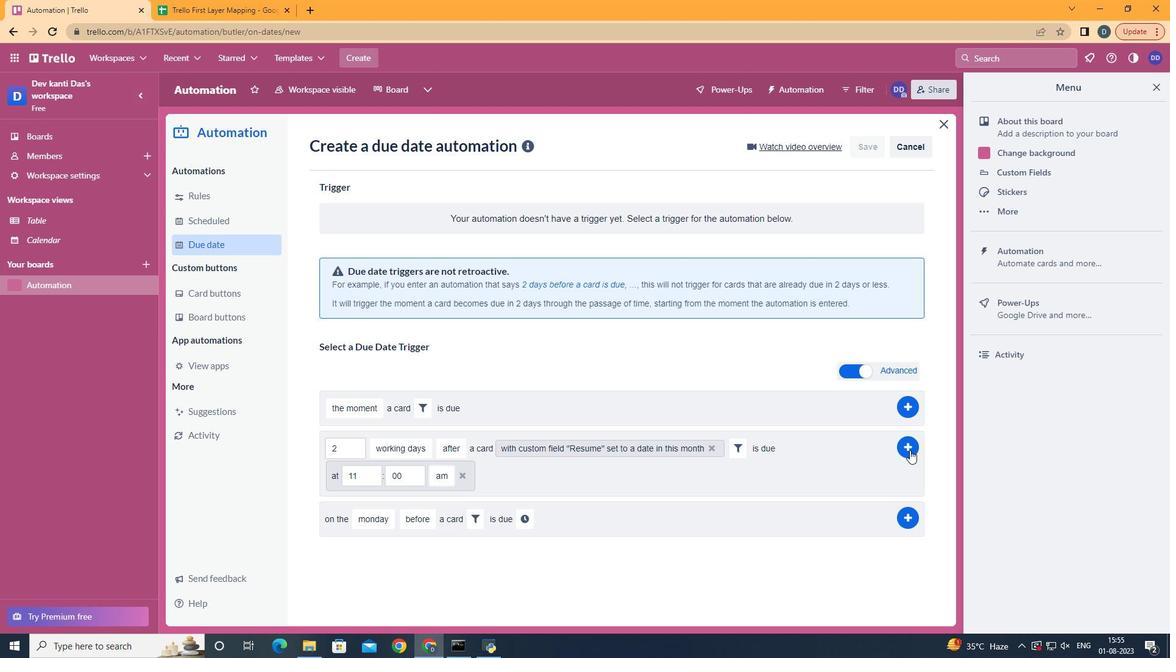 
Action: Mouse moved to (911, 447)
Screenshot: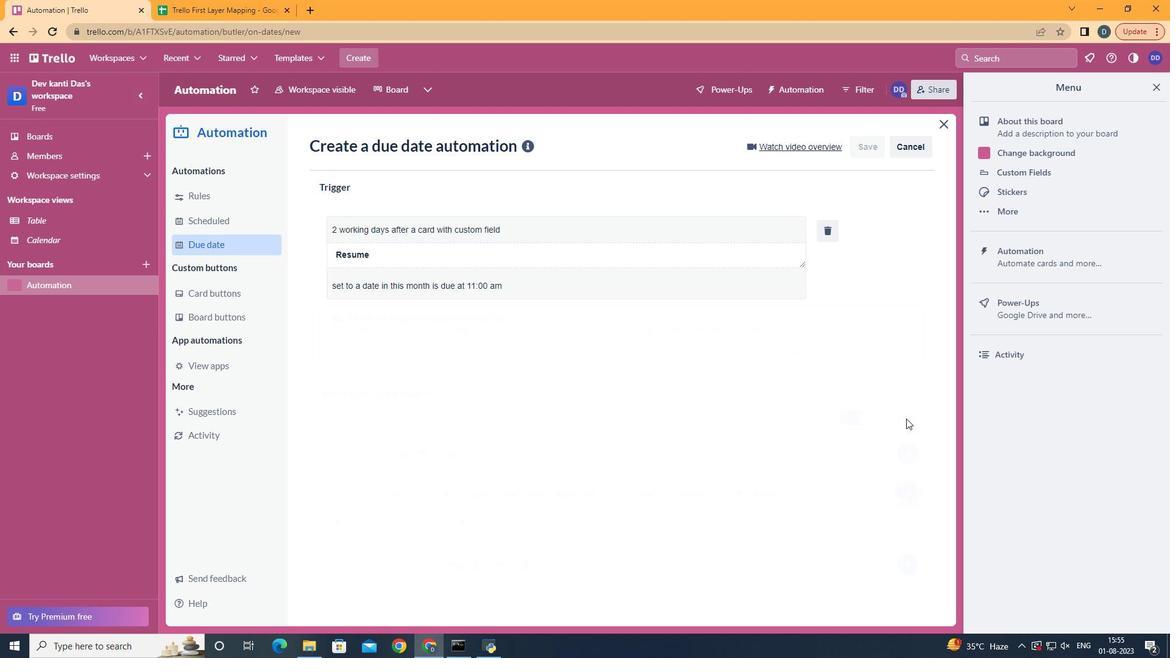 
Action: Mouse pressed left at (911, 447)
Screenshot: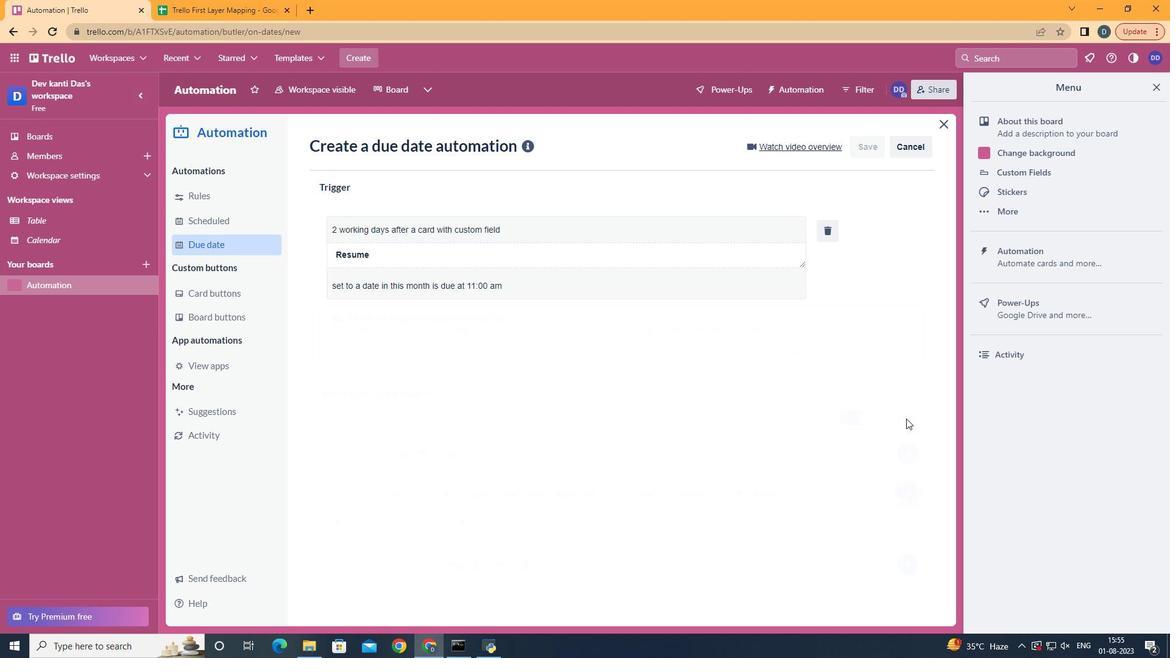 
Action: Mouse moved to (561, 309)
Screenshot: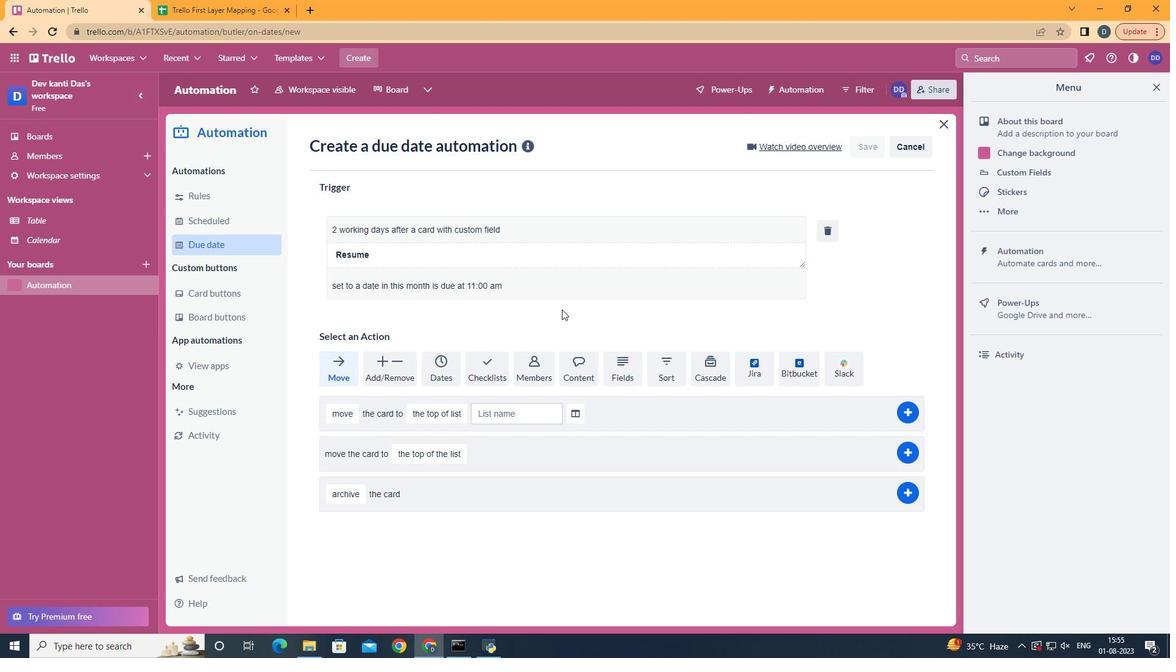 
